 Task: In the  document Love.docx, select heading and apply ' Italics'  Using "replace feature", replace:  'joy to enjoyment'. Insert smartchip (Place) on bottom of the page New York Insert the mentioned footnote for 6th word with font style Arial and font size 8: The source material provides additional context
Action: Mouse moved to (262, 386)
Screenshot: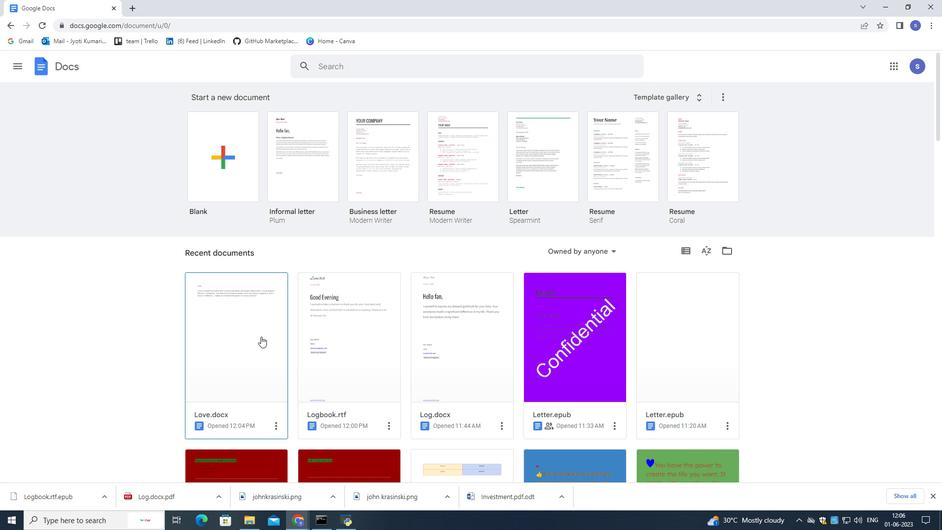 
Action: Mouse pressed left at (262, 386)
Screenshot: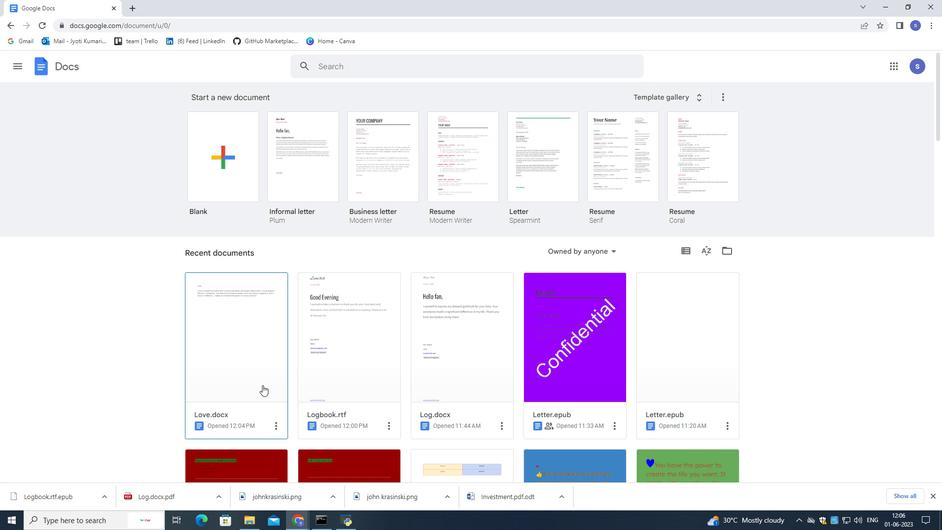 
Action: Mouse pressed left at (262, 386)
Screenshot: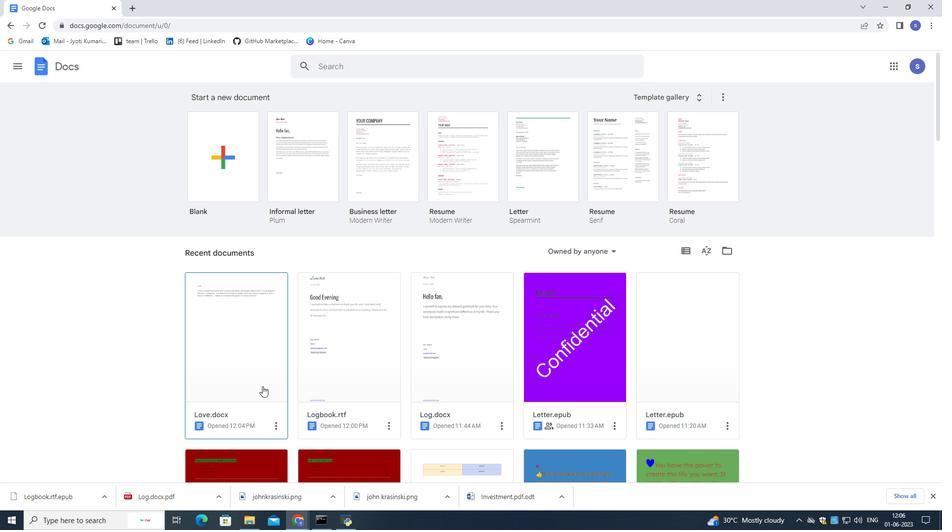 
Action: Mouse moved to (353, 187)
Screenshot: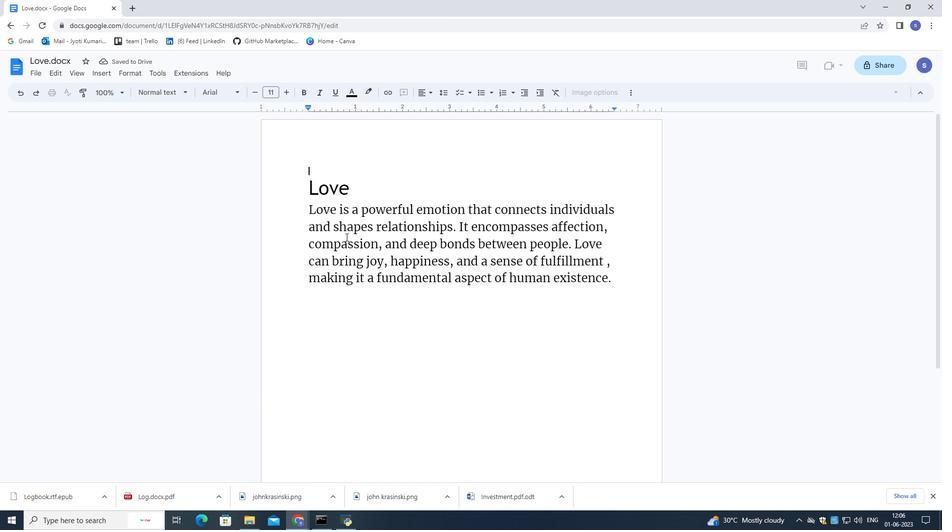 
Action: Mouse pressed left at (353, 187)
Screenshot: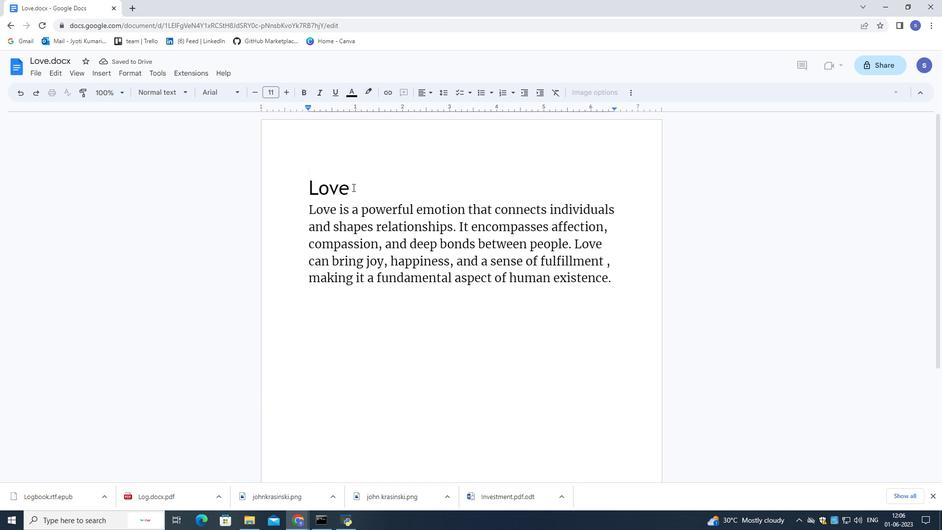 
Action: Mouse pressed left at (353, 187)
Screenshot: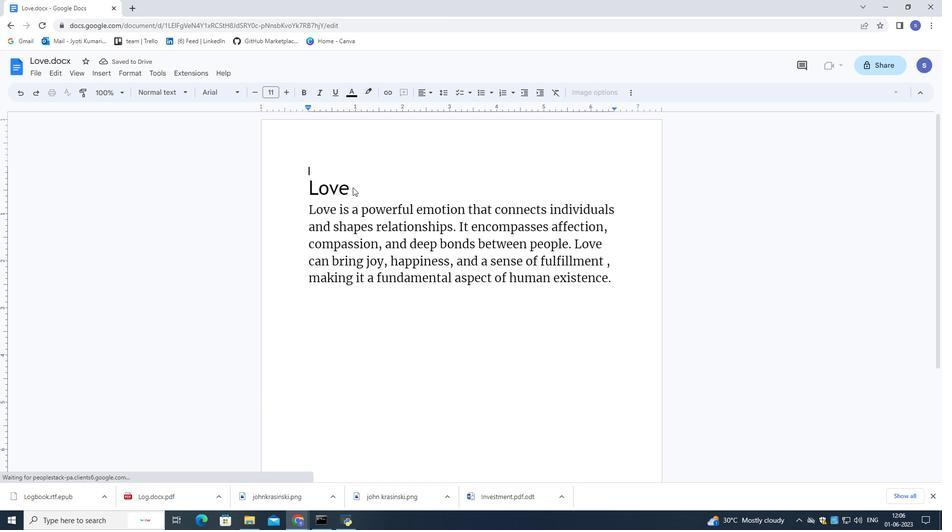 
Action: Mouse pressed left at (353, 187)
Screenshot: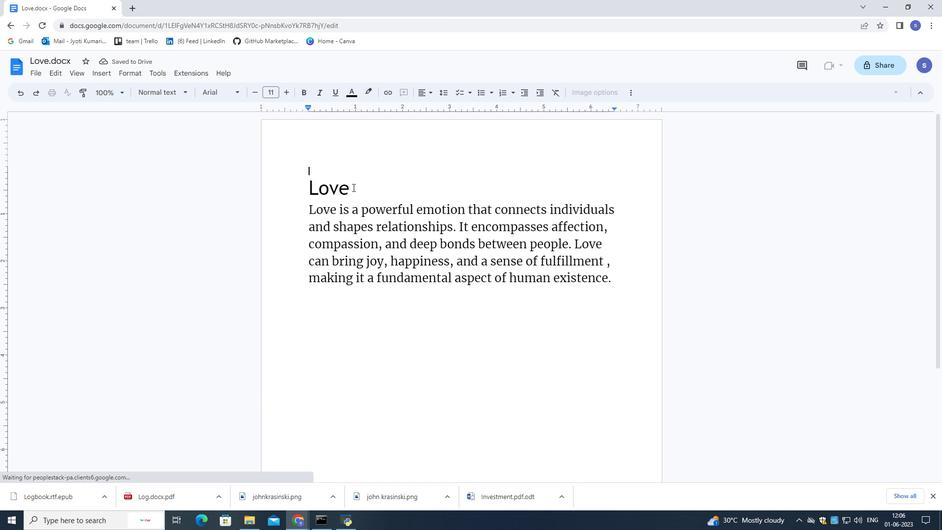 
Action: Mouse pressed left at (353, 187)
Screenshot: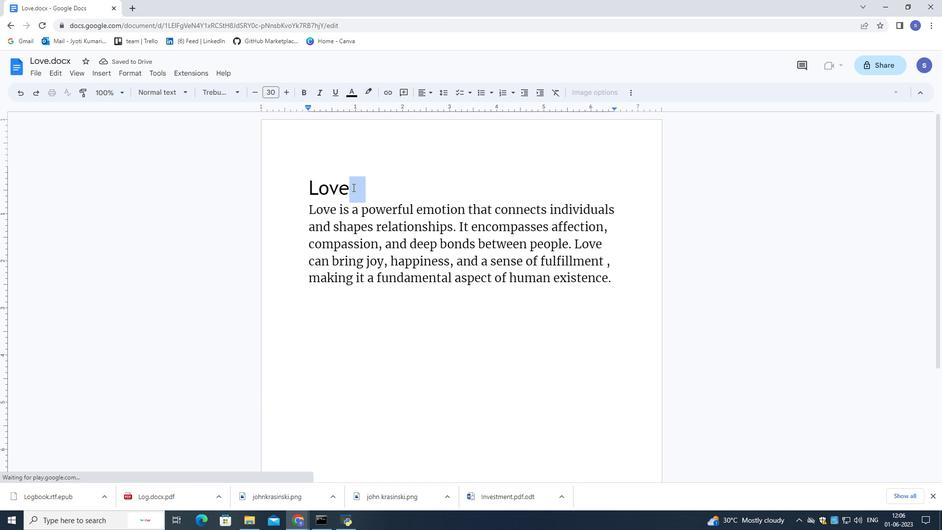 
Action: Mouse pressed left at (353, 187)
Screenshot: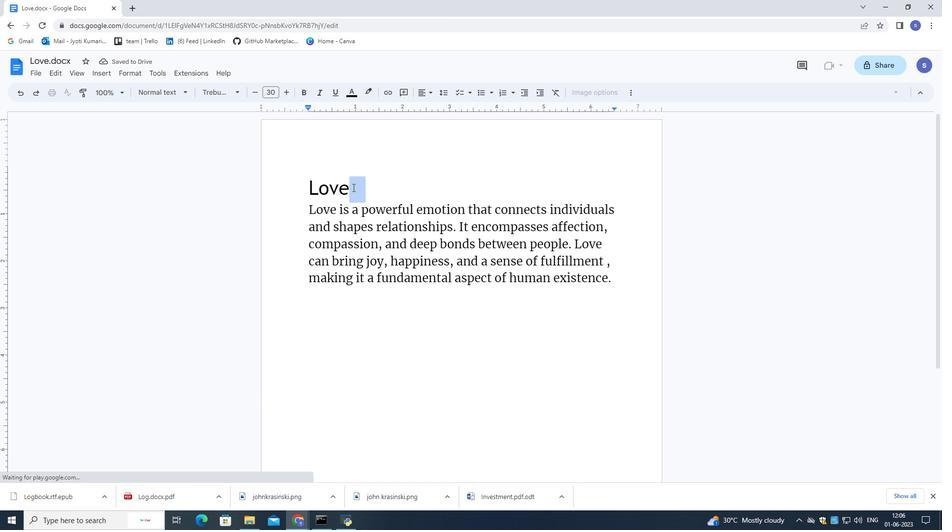 
Action: Mouse moved to (110, 69)
Screenshot: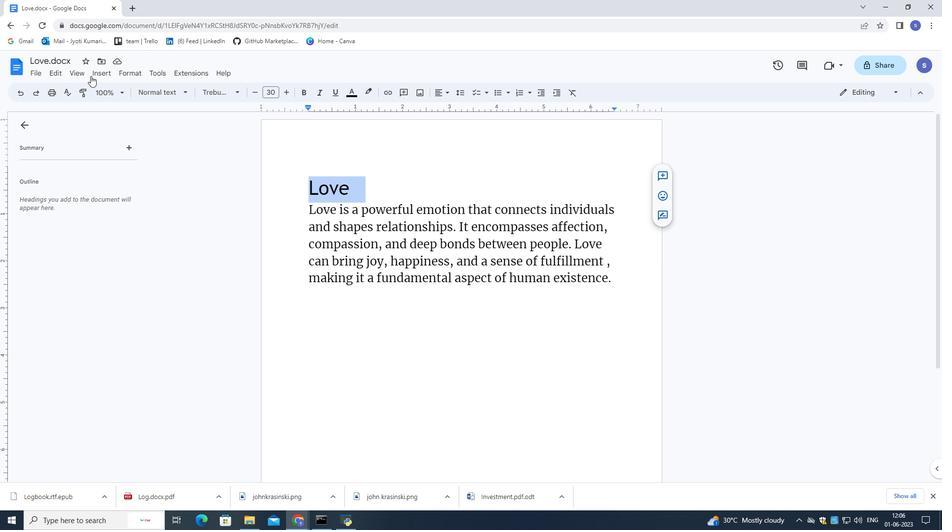 
Action: Mouse pressed left at (110, 69)
Screenshot: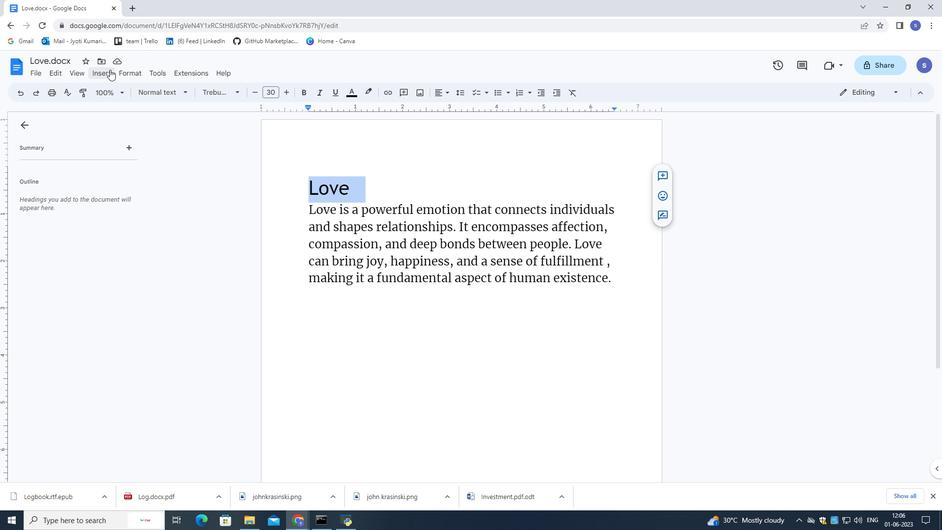 
Action: Mouse moved to (301, 103)
Screenshot: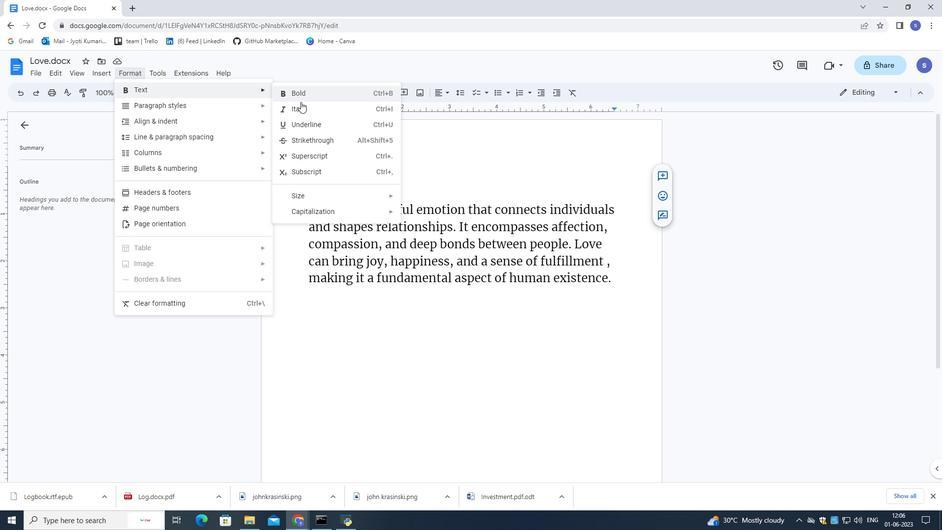 
Action: Mouse pressed left at (301, 103)
Screenshot: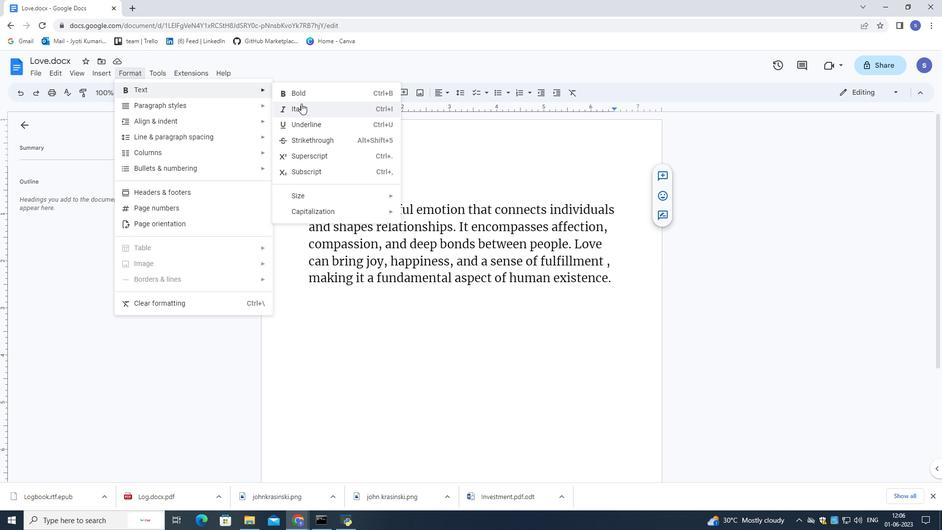 
Action: Mouse moved to (528, 149)
Screenshot: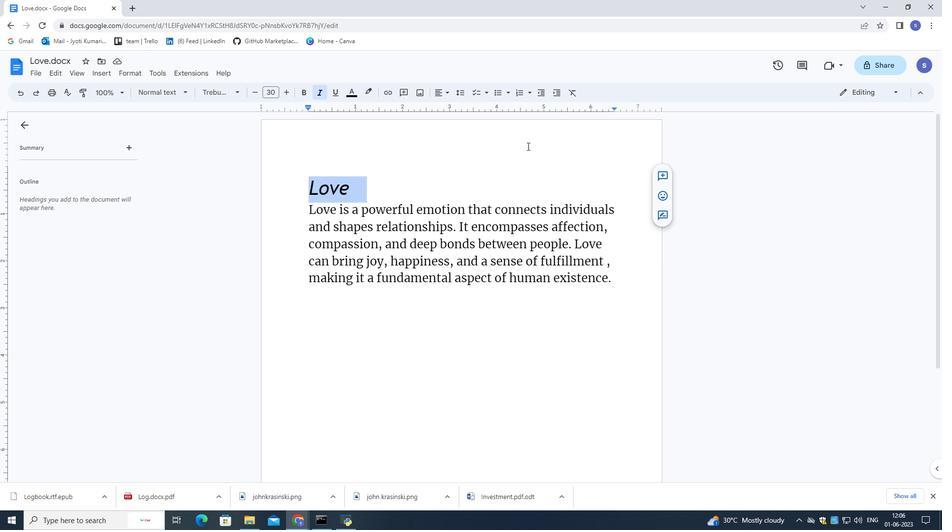 
Action: Mouse pressed left at (528, 149)
Screenshot: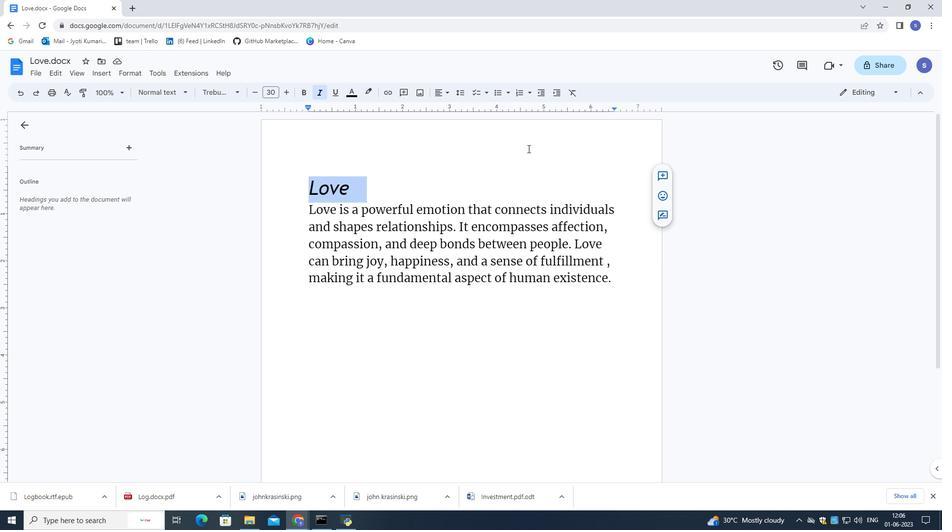 
Action: Mouse moved to (54, 78)
Screenshot: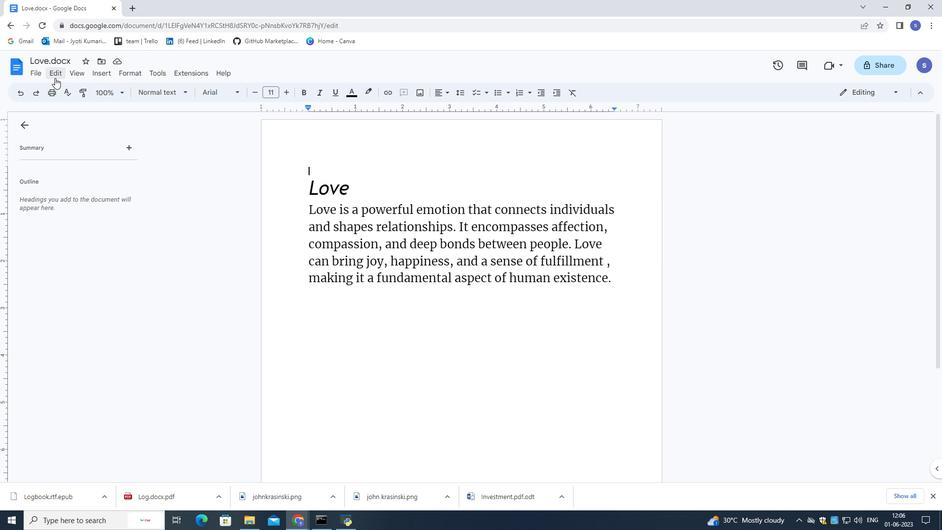 
Action: Mouse pressed left at (54, 78)
Screenshot: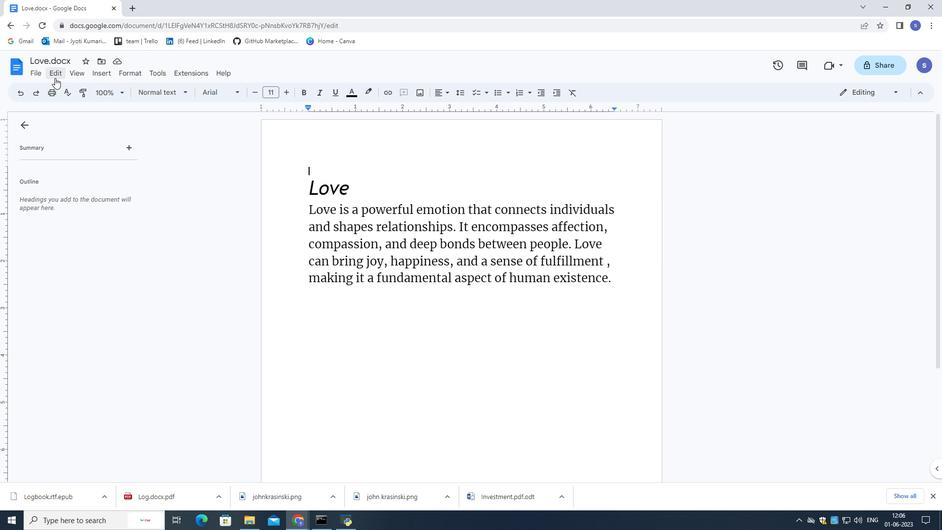
Action: Mouse moved to (114, 246)
Screenshot: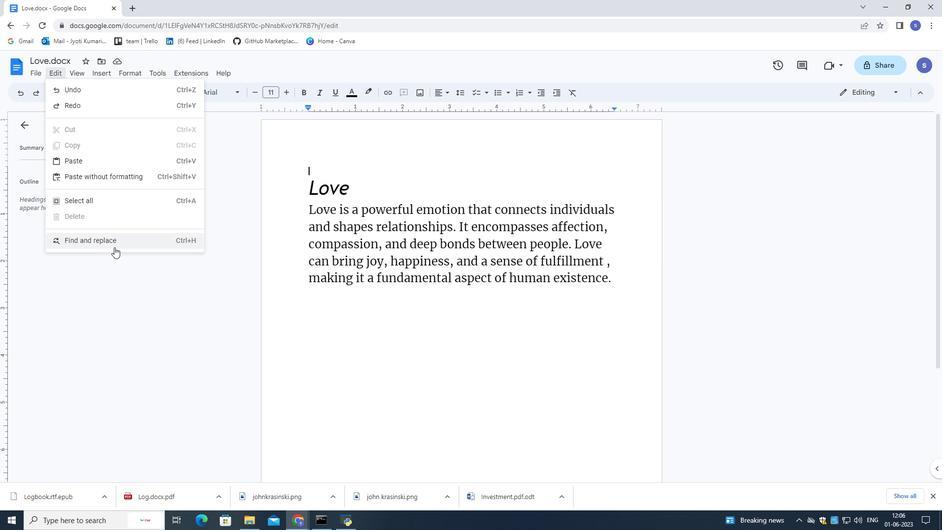 
Action: Mouse pressed left at (114, 246)
Screenshot: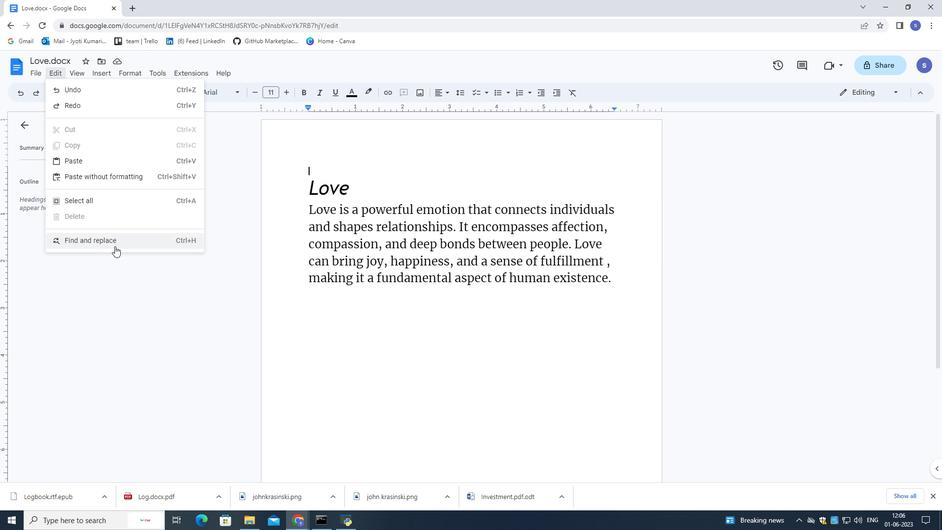 
Action: Mouse moved to (462, 221)
Screenshot: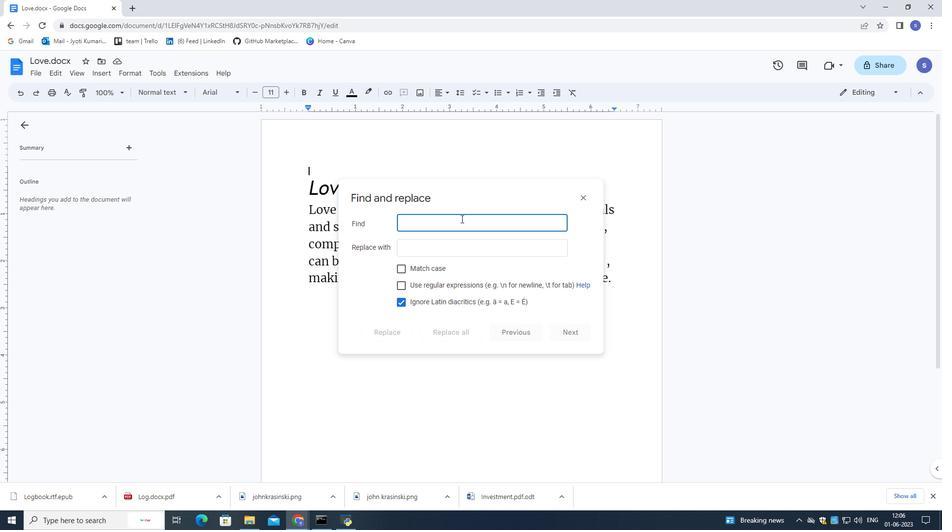 
Action: Mouse pressed left at (462, 221)
Screenshot: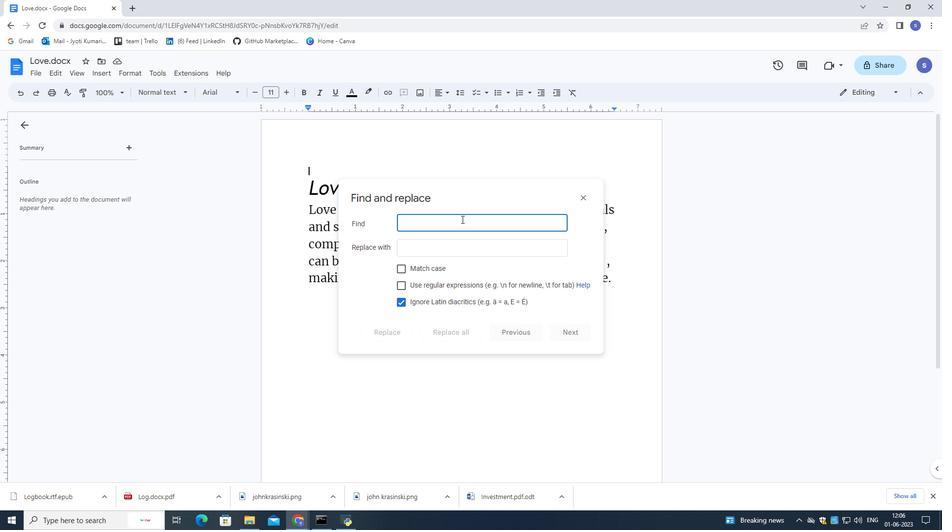 
Action: Key pressed joy
Screenshot: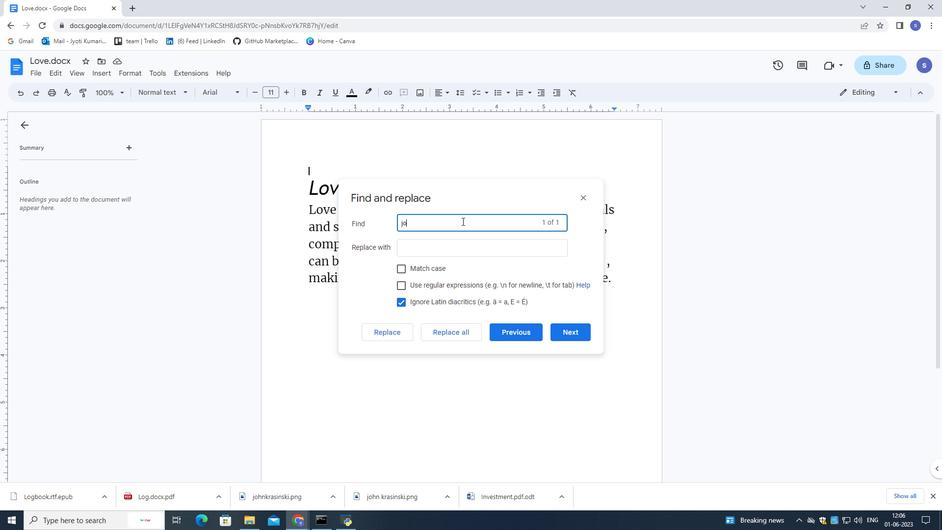 
Action: Mouse moved to (455, 253)
Screenshot: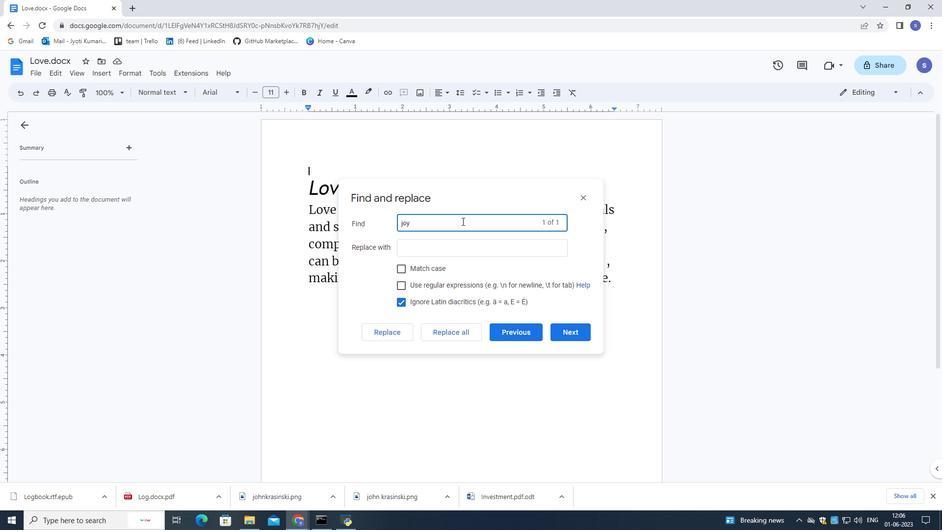 
Action: Mouse pressed left at (455, 253)
Screenshot: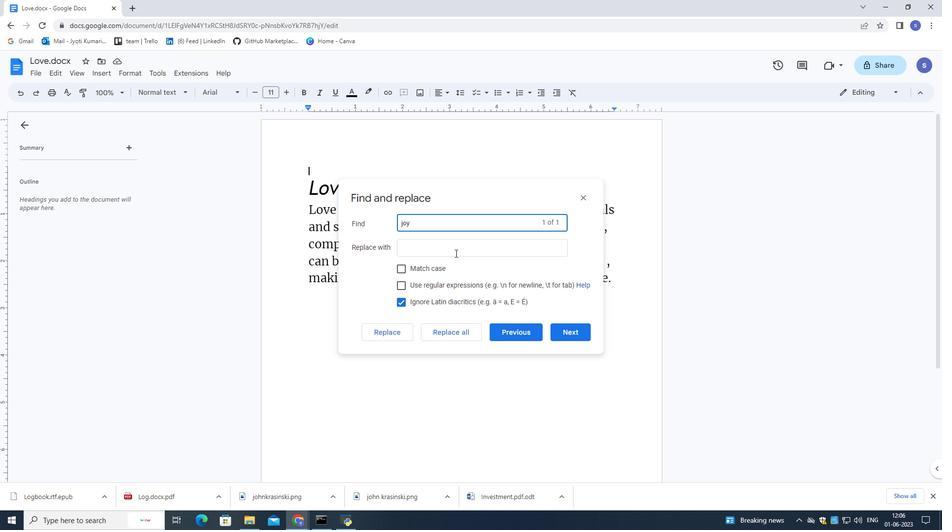 
Action: Key pressed enjoyment
Screenshot: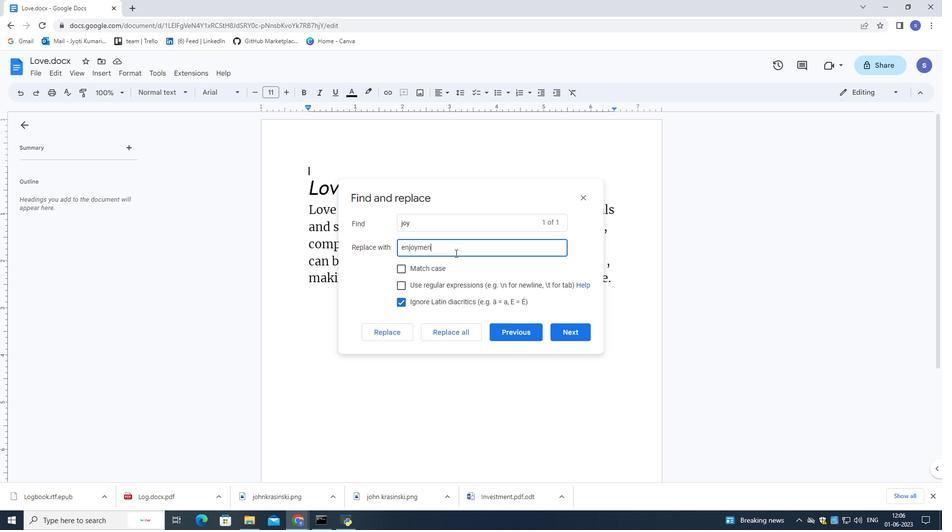 
Action: Mouse moved to (376, 331)
Screenshot: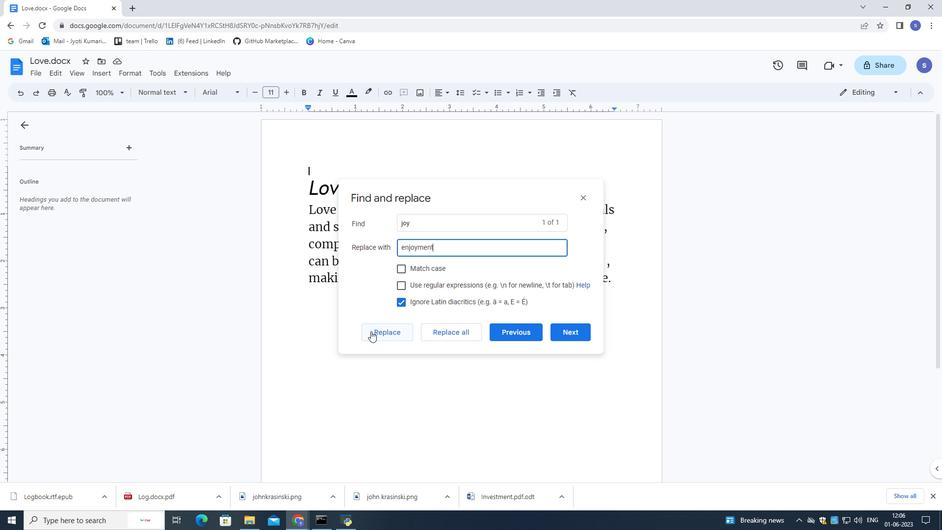 
Action: Mouse pressed left at (376, 331)
Screenshot: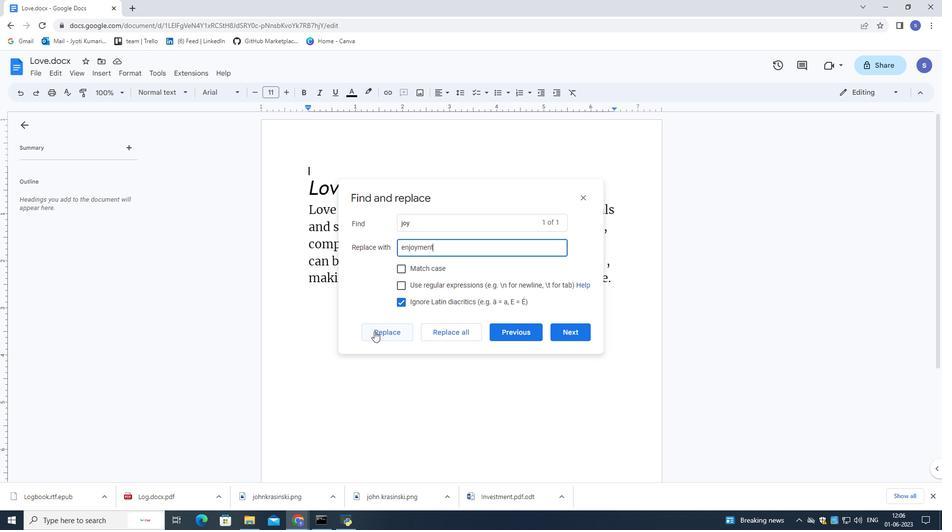 
Action: Mouse moved to (584, 196)
Screenshot: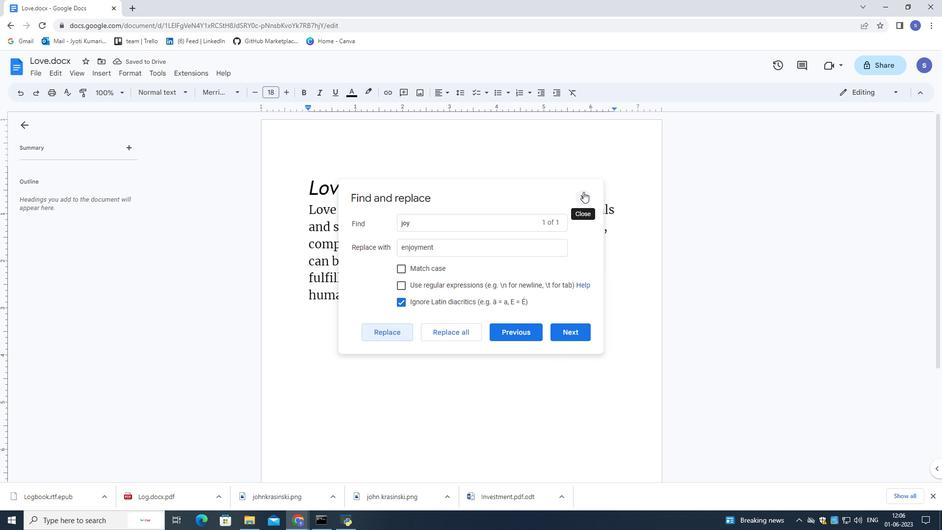 
Action: Mouse pressed left at (584, 196)
Screenshot: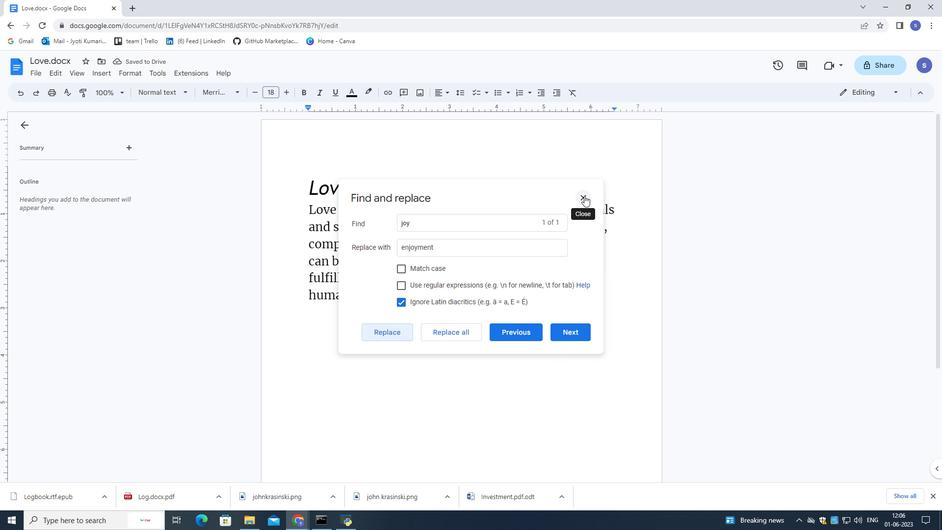 
Action: Mouse moved to (452, 313)
Screenshot: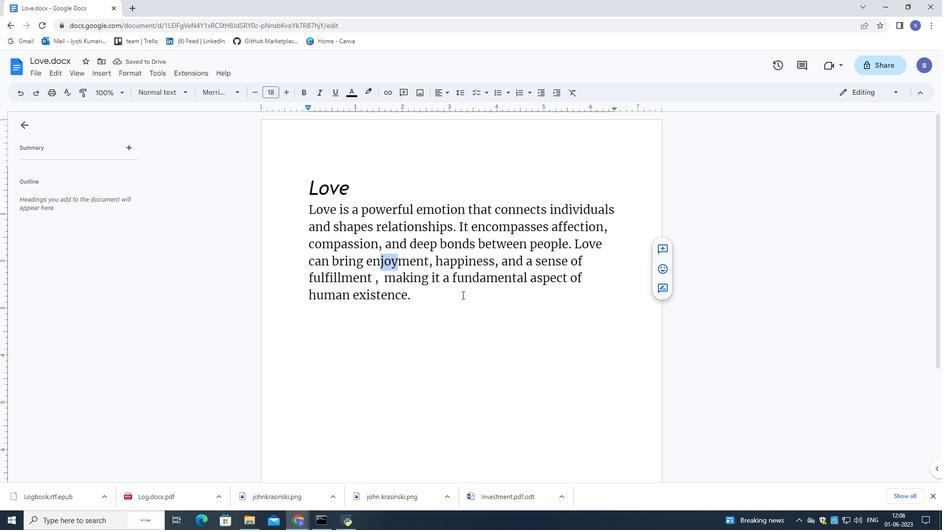 
Action: Mouse pressed left at (452, 313)
Screenshot: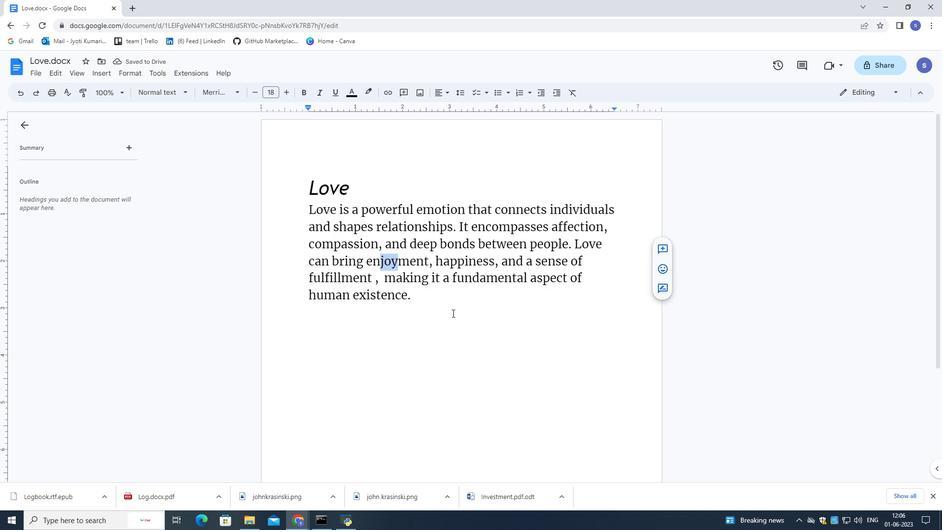 
Action: Mouse moved to (89, 73)
Screenshot: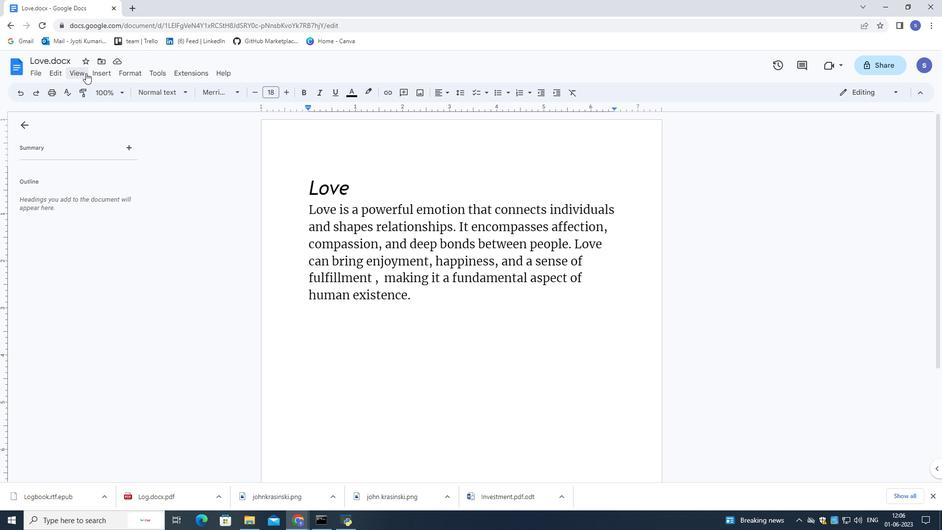 
Action: Mouse pressed left at (89, 73)
Screenshot: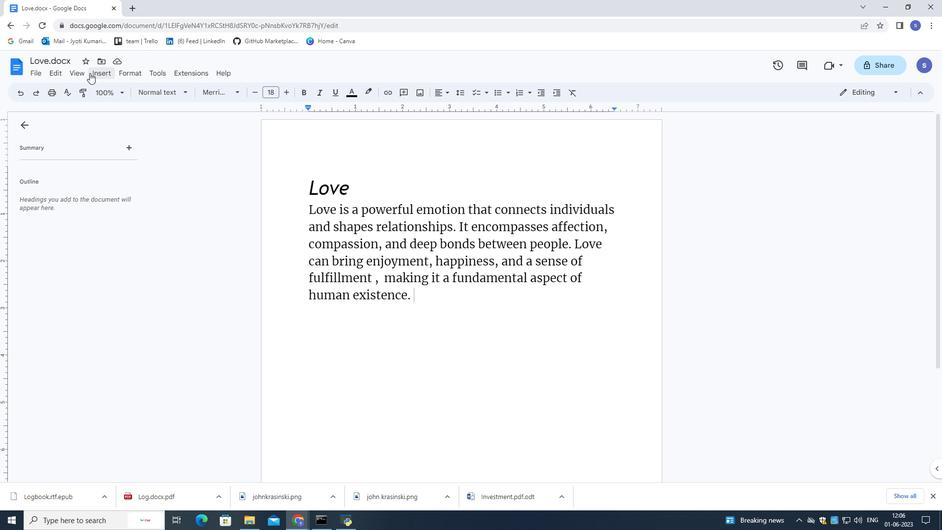 
Action: Mouse moved to (468, 300)
Screenshot: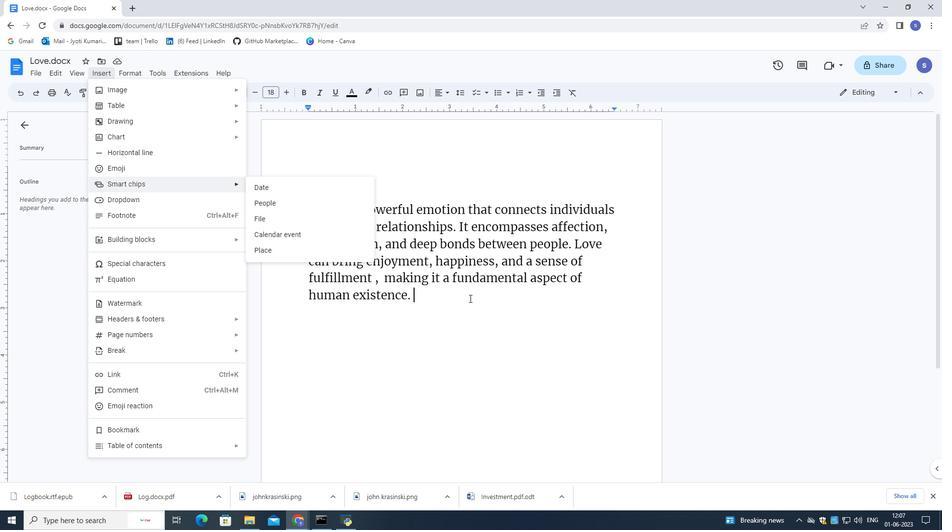 
Action: Mouse pressed left at (468, 300)
Screenshot: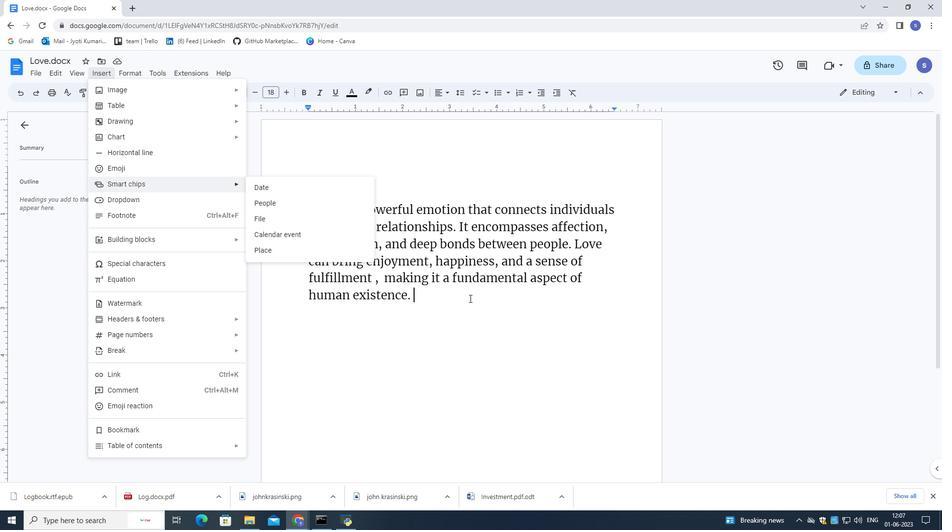 
Action: Mouse moved to (110, 68)
Screenshot: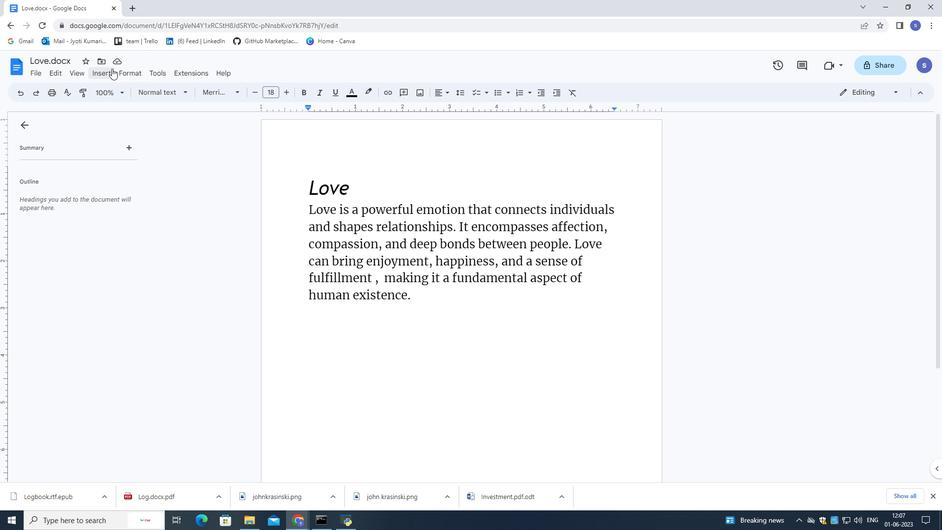 
Action: Mouse pressed left at (110, 68)
Screenshot: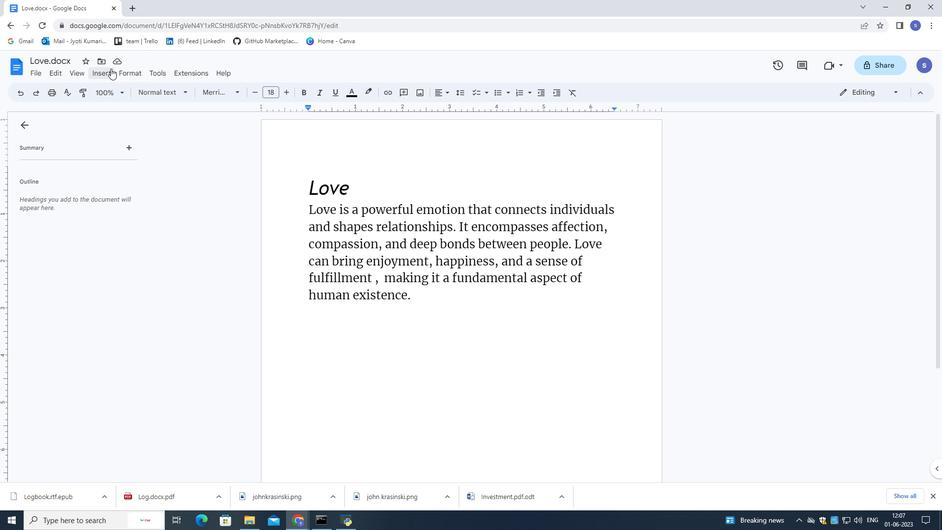 
Action: Mouse moved to (272, 253)
Screenshot: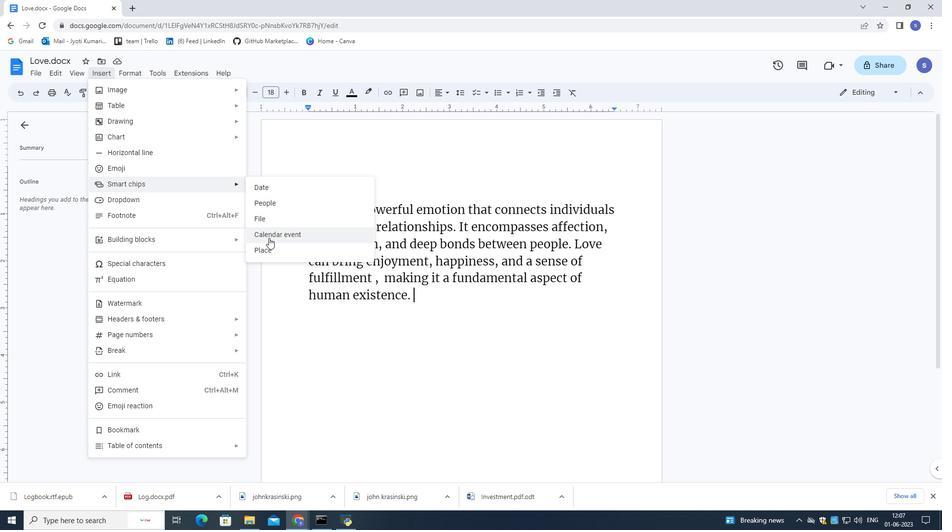 
Action: Mouse pressed left at (272, 253)
Screenshot: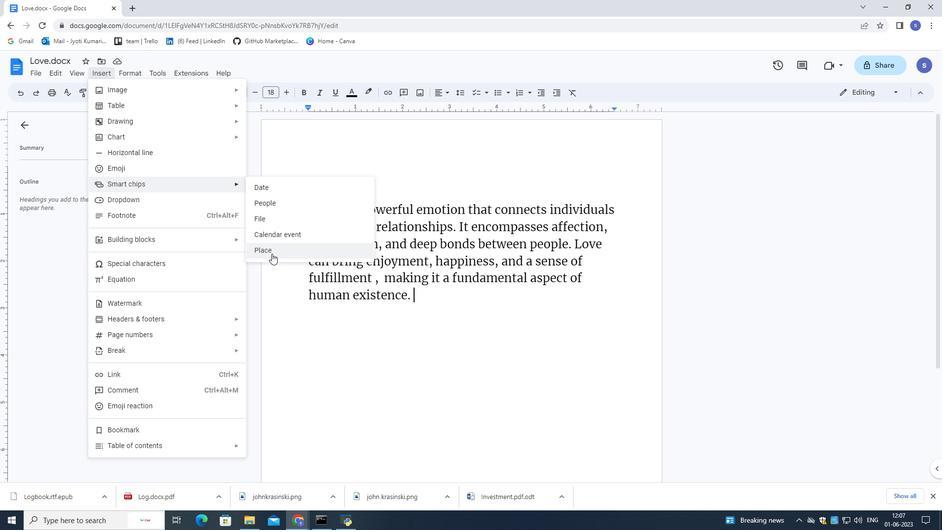 
Action: Mouse pressed left at (272, 253)
Screenshot: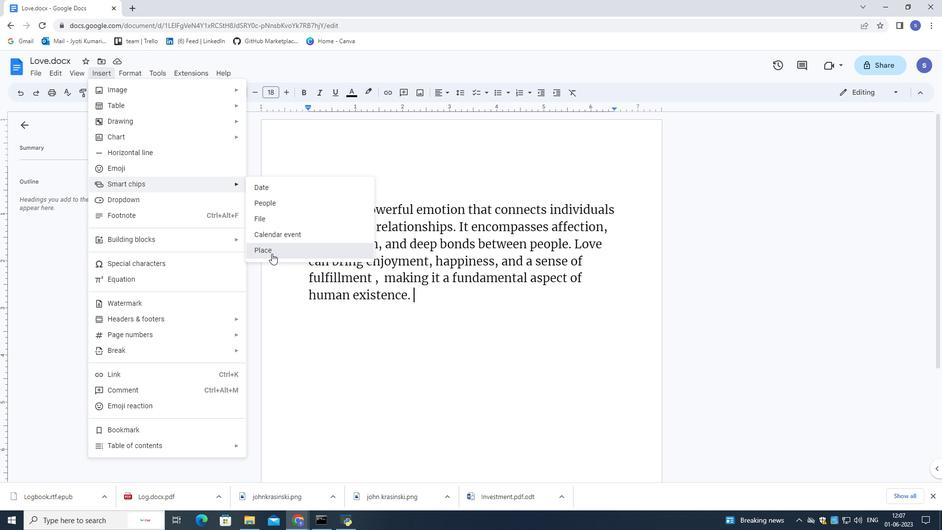 
Action: Mouse moved to (340, 371)
Screenshot: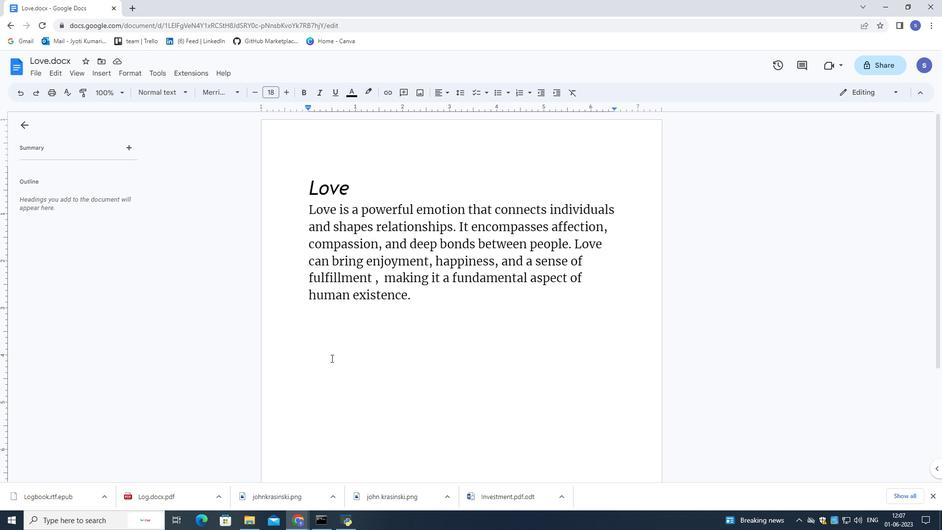 
Action: Mouse pressed left at (340, 371)
Screenshot: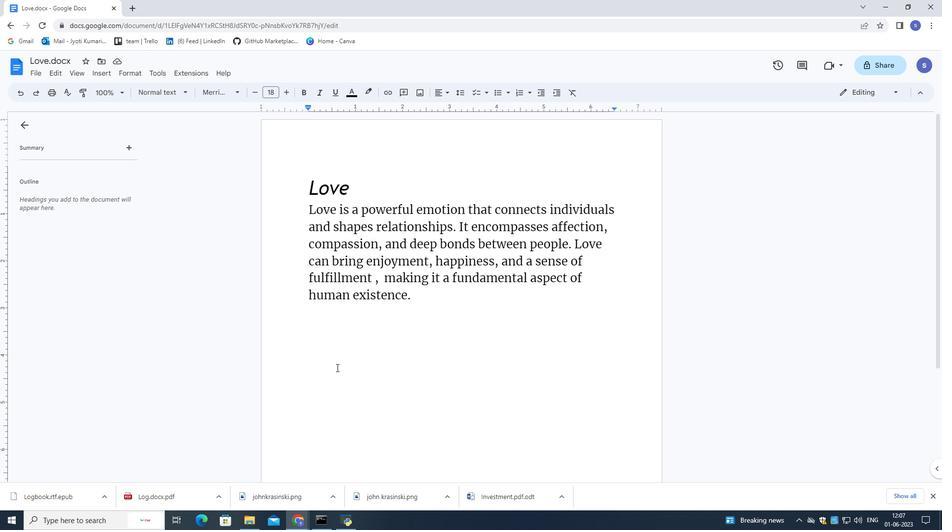 
Action: Mouse moved to (343, 351)
Screenshot: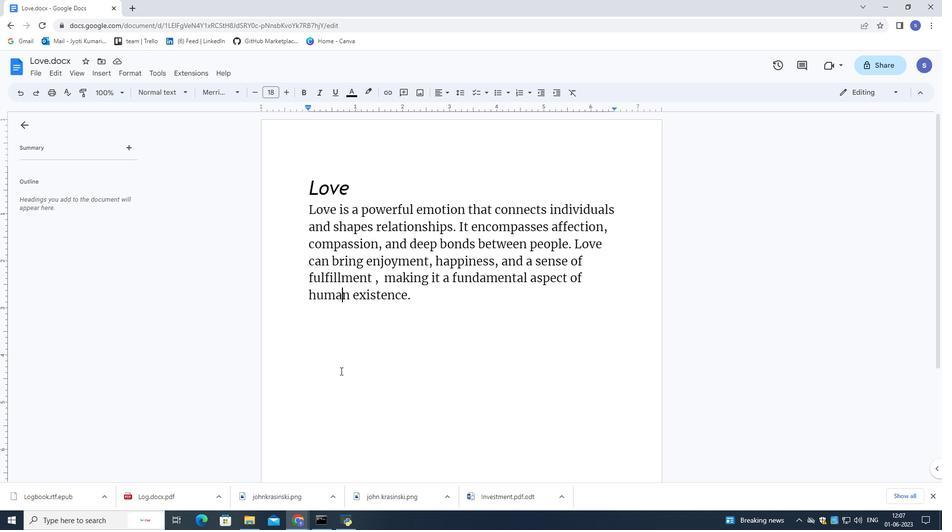 
Action: Mouse scrolled (343, 351) with delta (0, 0)
Screenshot: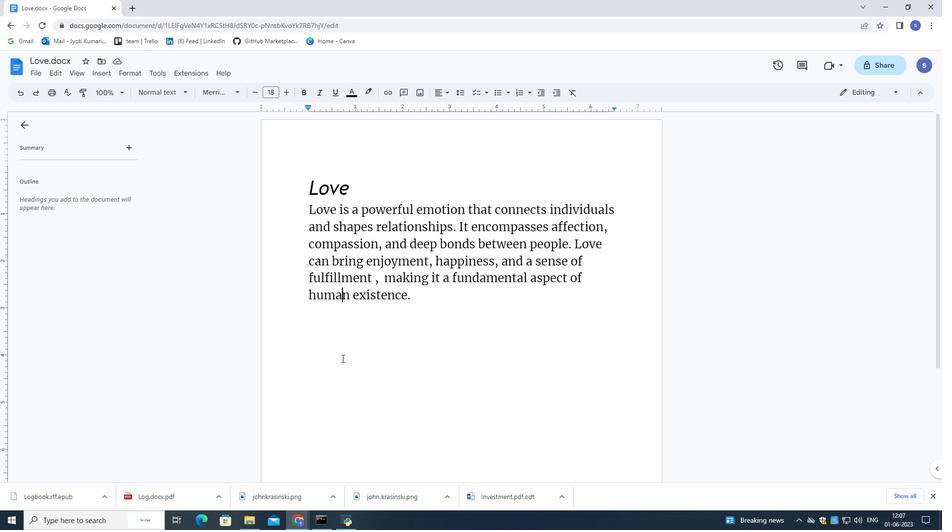 
Action: Mouse scrolled (343, 351) with delta (0, 0)
Screenshot: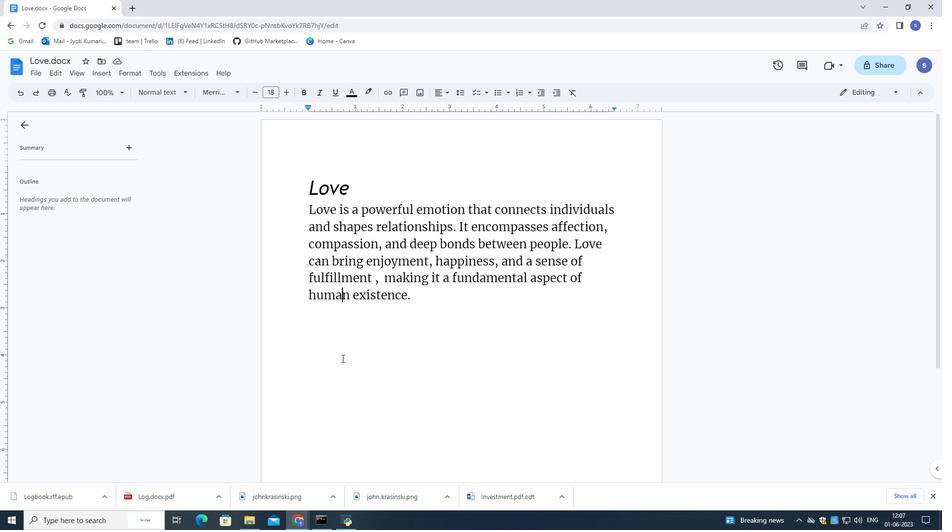 
Action: Mouse scrolled (343, 351) with delta (0, 0)
Screenshot: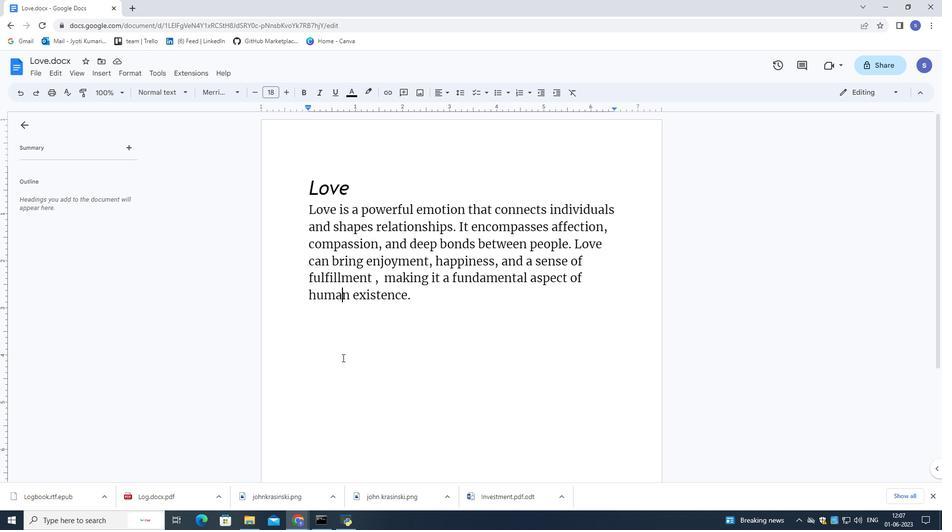 
Action: Mouse scrolled (343, 351) with delta (0, 0)
Screenshot: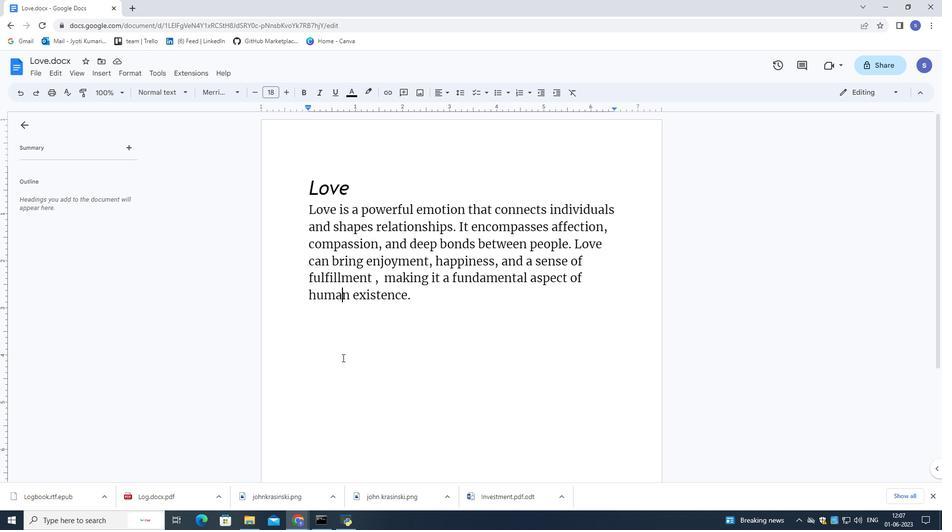
Action: Mouse scrolled (343, 351) with delta (0, 0)
Screenshot: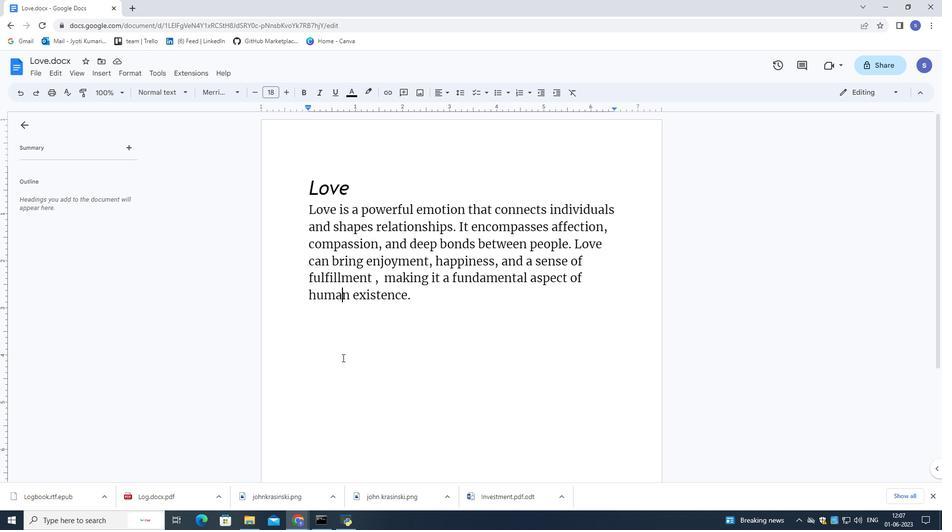 
Action: Mouse scrolled (343, 351) with delta (0, 0)
Screenshot: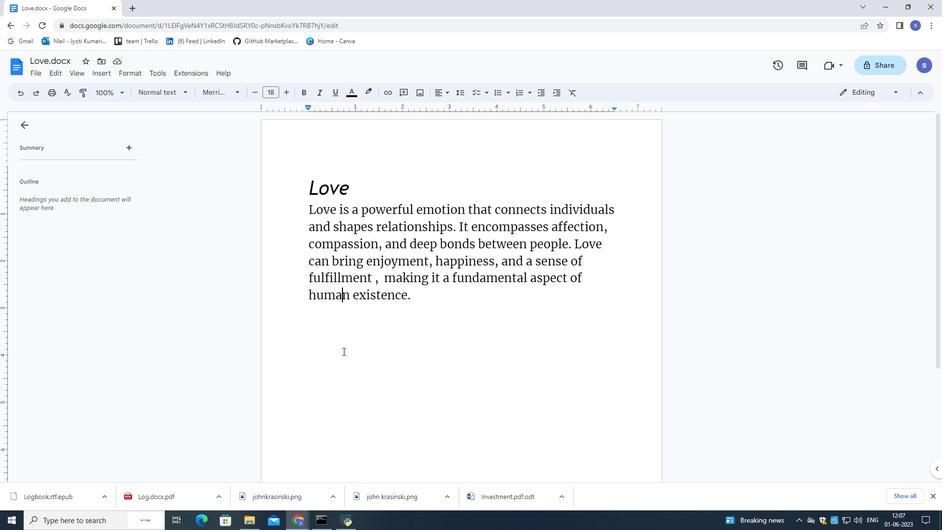 
Action: Mouse moved to (346, 425)
Screenshot: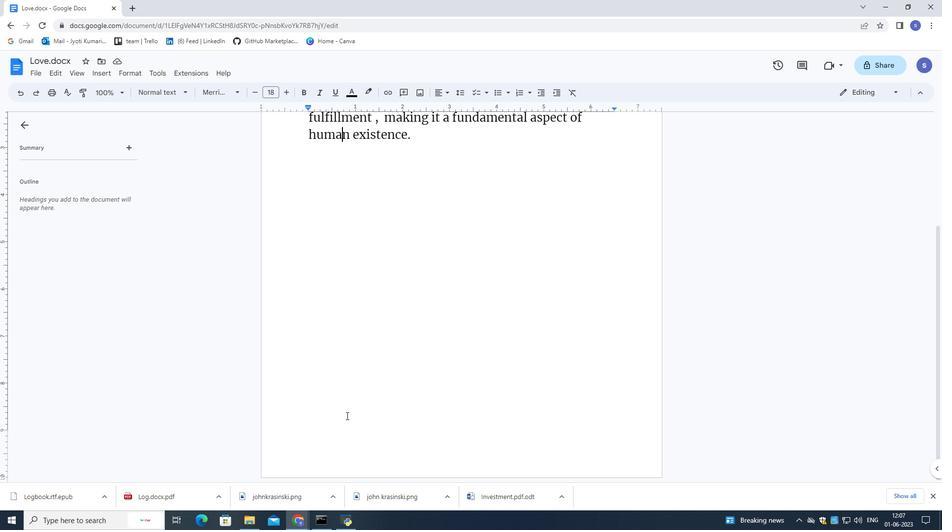 
Action: Mouse pressed left at (346, 425)
Screenshot: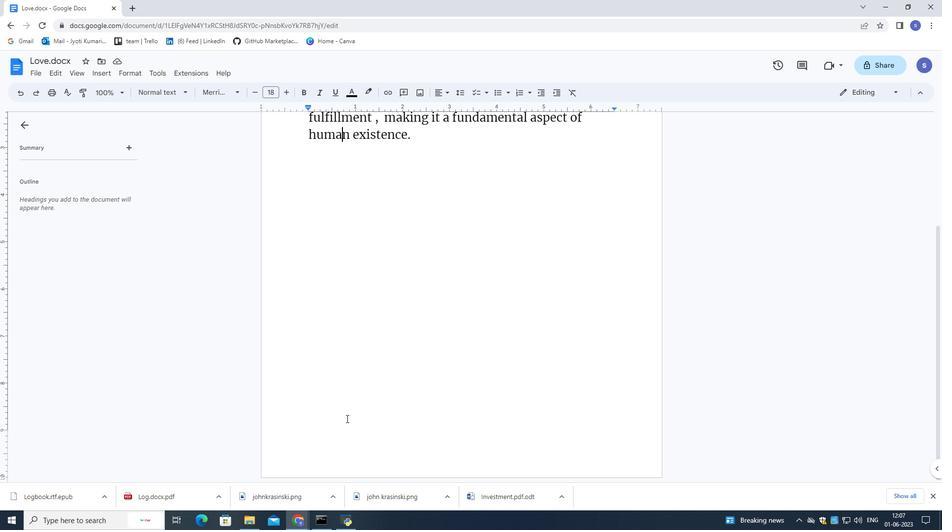
Action: Mouse pressed left at (346, 425)
Screenshot: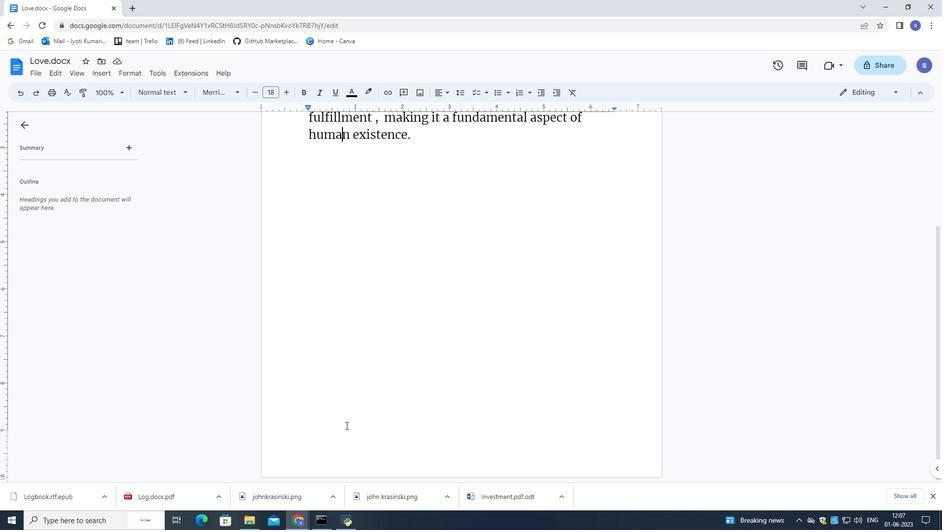 
Action: Mouse moved to (455, 139)
Screenshot: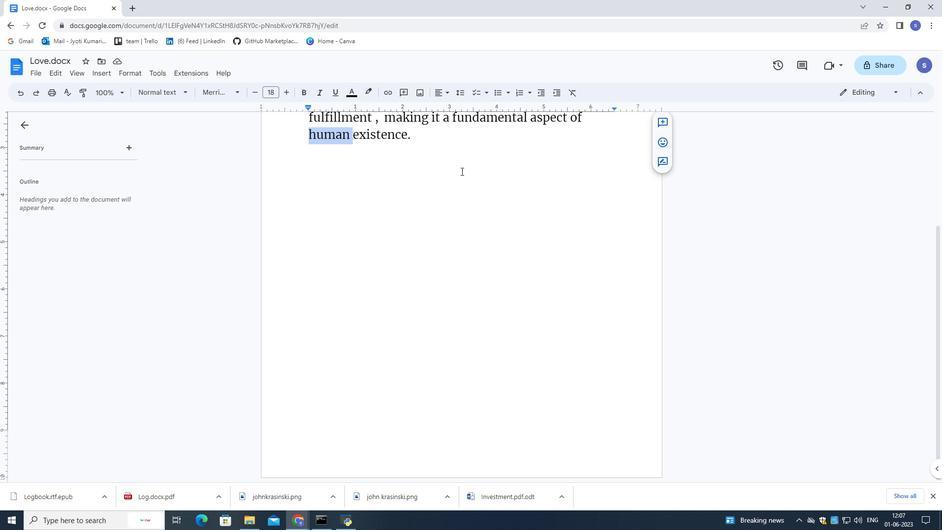 
Action: Mouse pressed left at (455, 139)
Screenshot: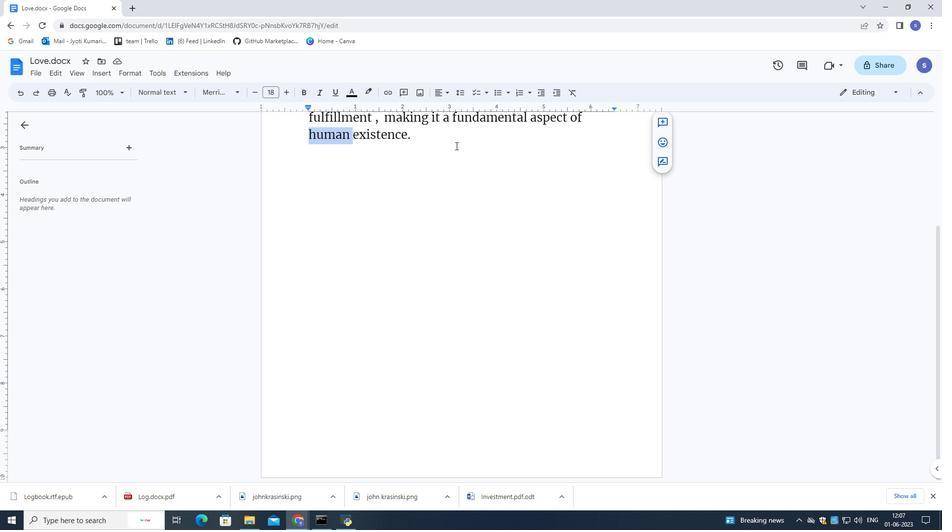 
Action: Key pressed <Key.enter><Key.enter><Key.enter><Key.enter><Key.enter><Key.enter><Key.enter><Key.enter><Key.enter><Key.enter><Key.enter><Key.enter><Key.enter><Key.enter><Key.enter><Key.enter><Key.enter><Key.up>
Screenshot: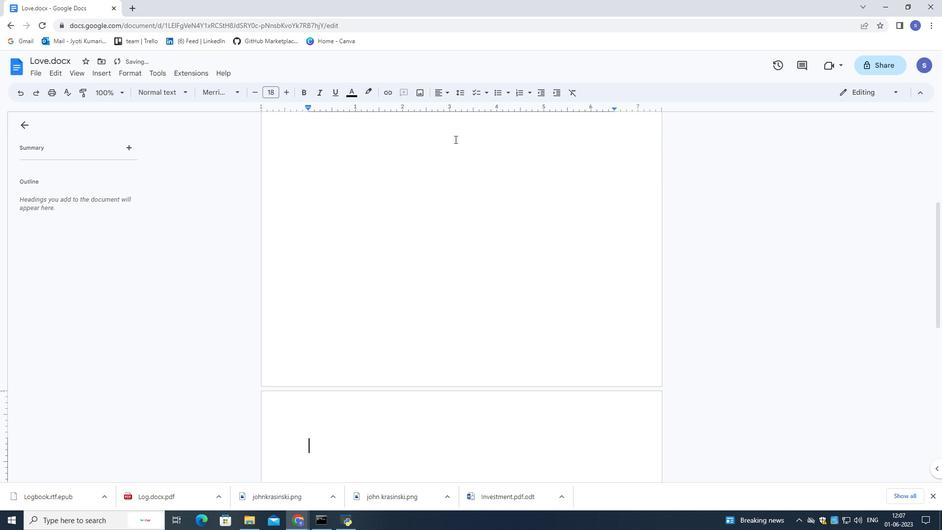 
Action: Mouse moved to (109, 74)
Screenshot: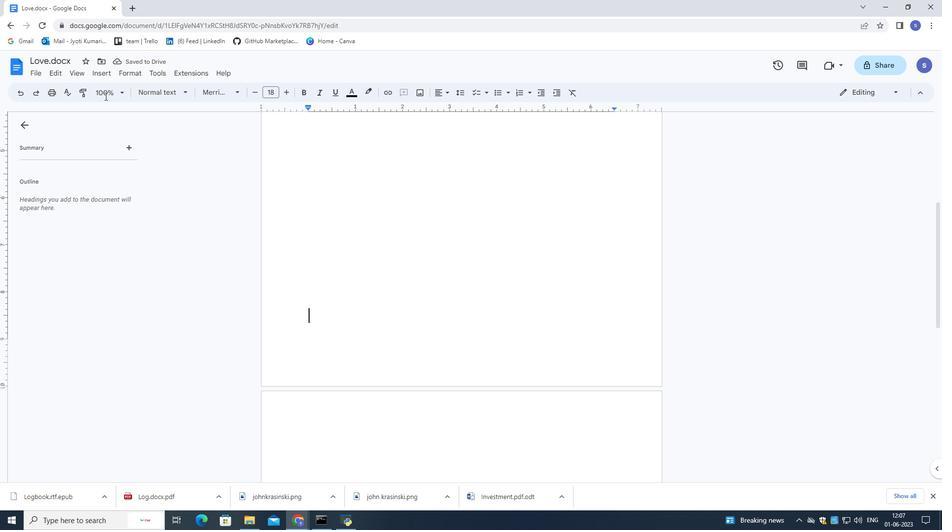 
Action: Mouse pressed left at (109, 74)
Screenshot: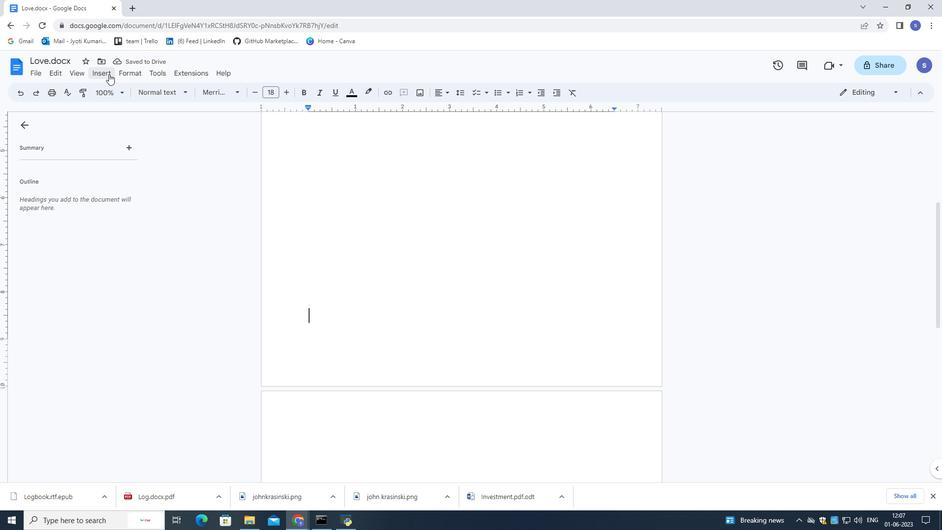 
Action: Mouse moved to (280, 248)
Screenshot: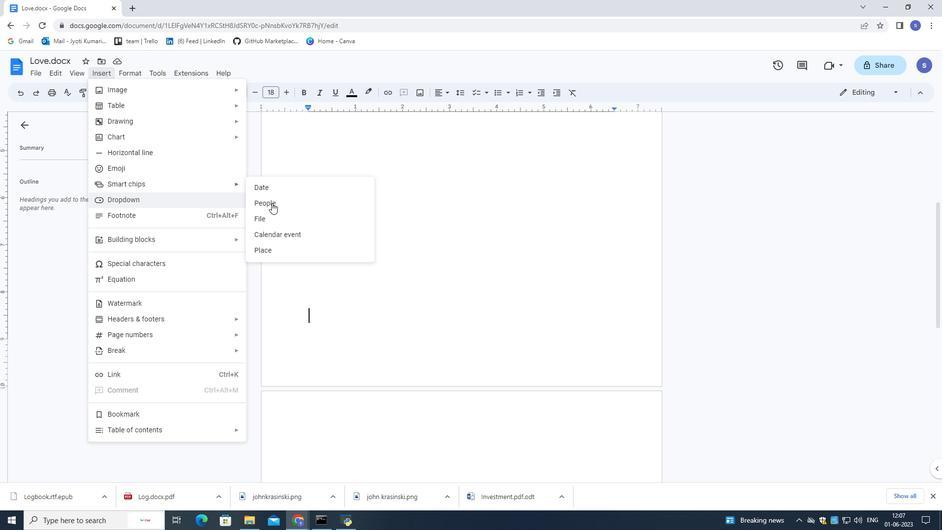 
Action: Mouse pressed left at (280, 248)
Screenshot: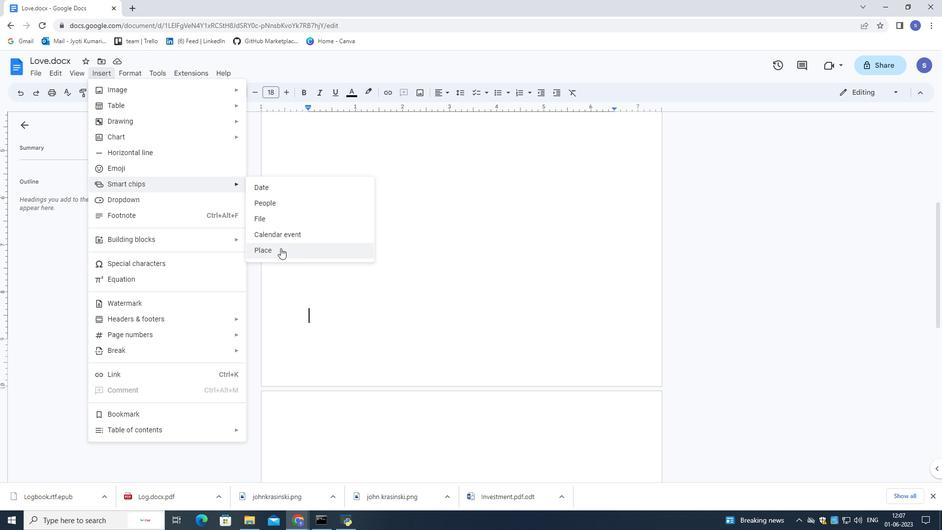 
Action: Key pressed <Key.shift>New<Key.space><Key.shift>York
Screenshot: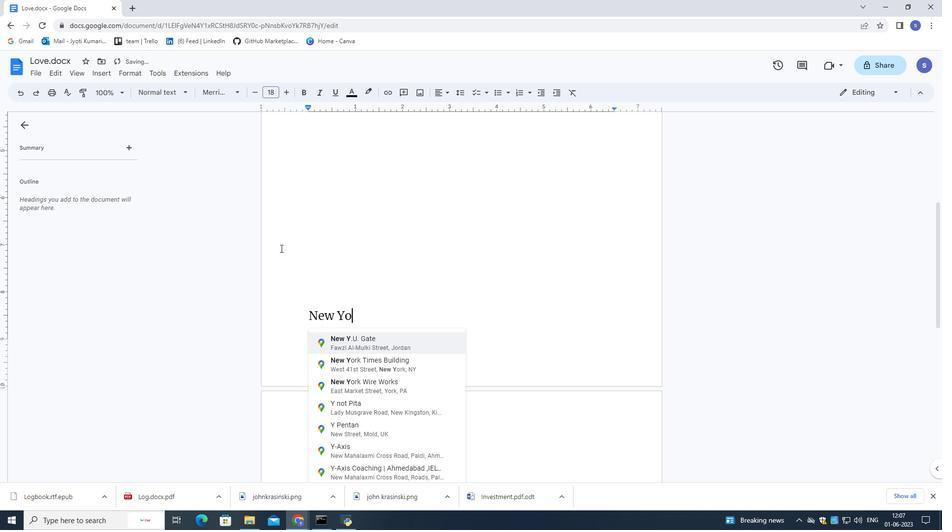 
Action: Mouse moved to (332, 345)
Screenshot: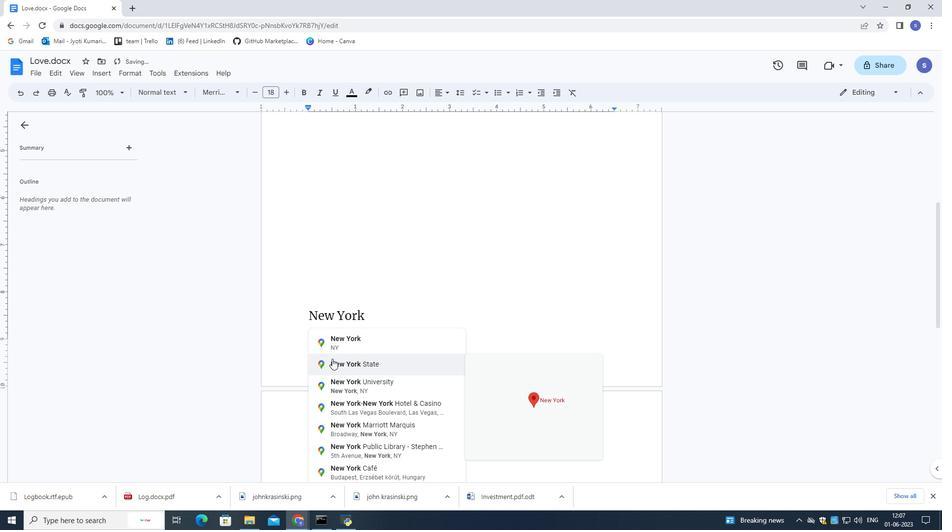 
Action: Key pressed <Key.enter>
Screenshot: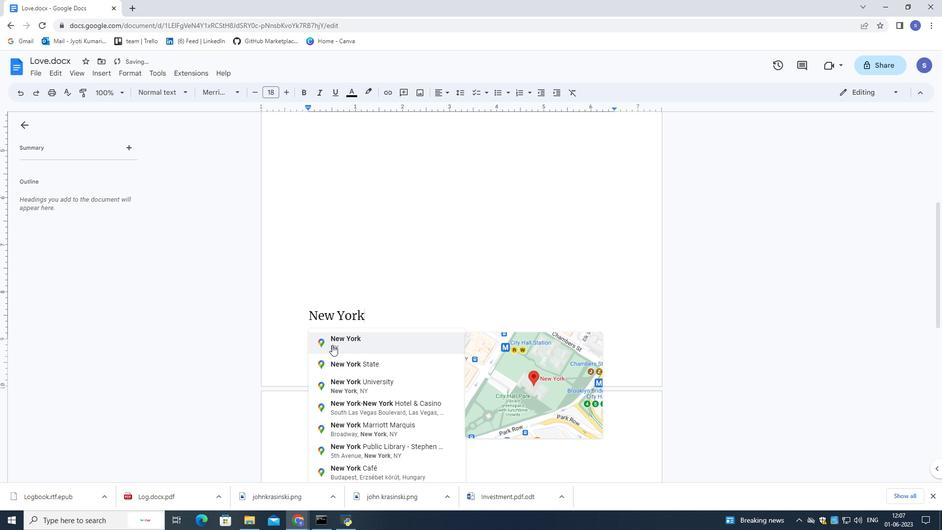 
Action: Mouse moved to (100, 71)
Screenshot: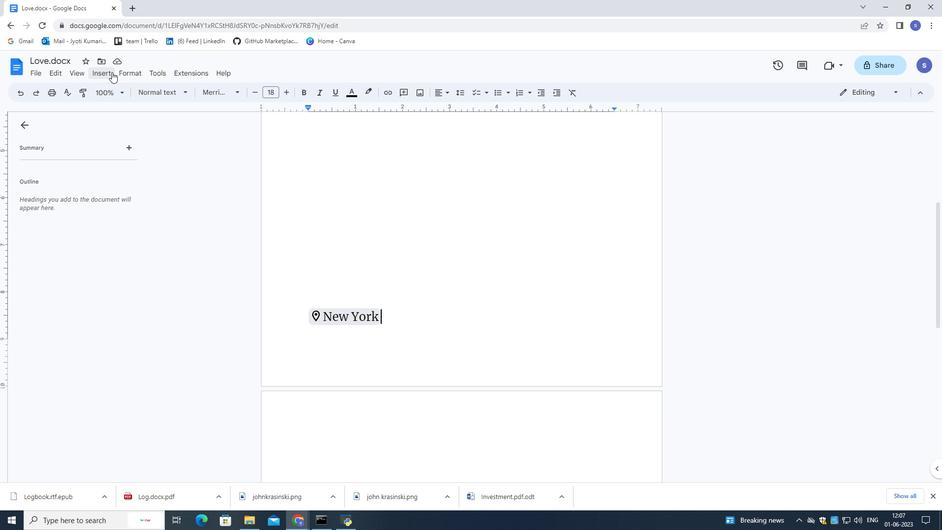 
Action: Mouse pressed left at (100, 71)
Screenshot: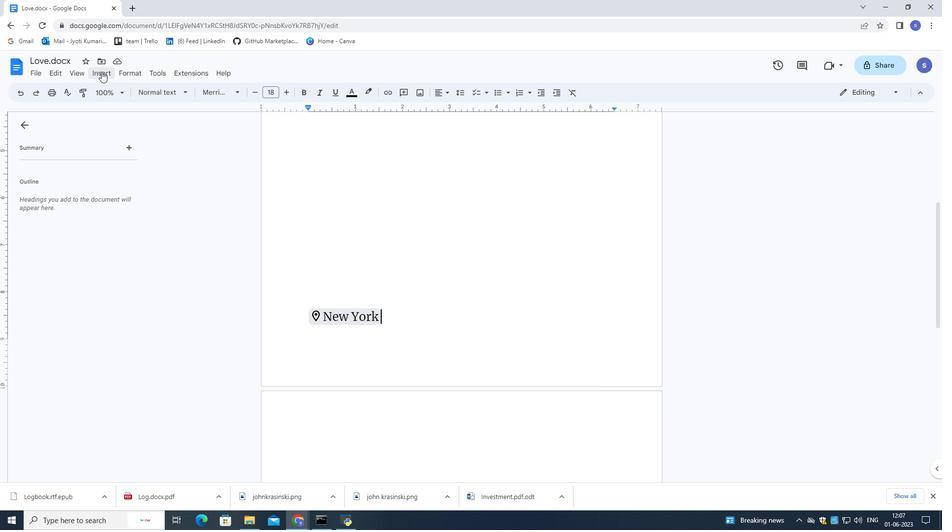 
Action: Mouse moved to (139, 215)
Screenshot: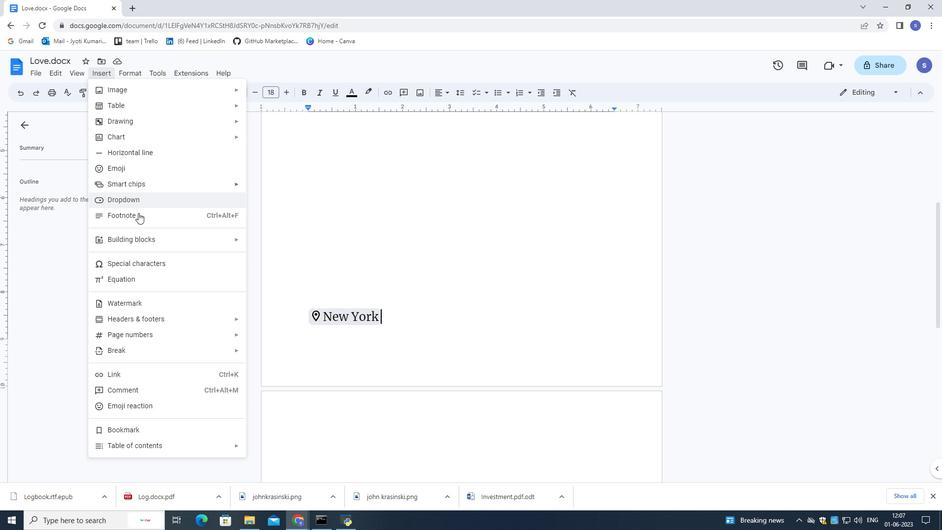 
Action: Mouse pressed left at (139, 215)
Screenshot: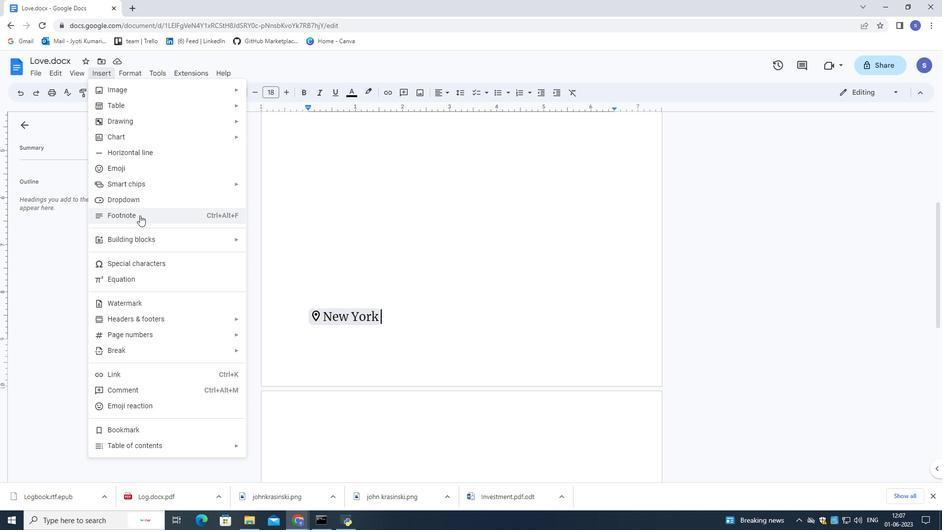 
Action: Mouse moved to (412, 299)
Screenshot: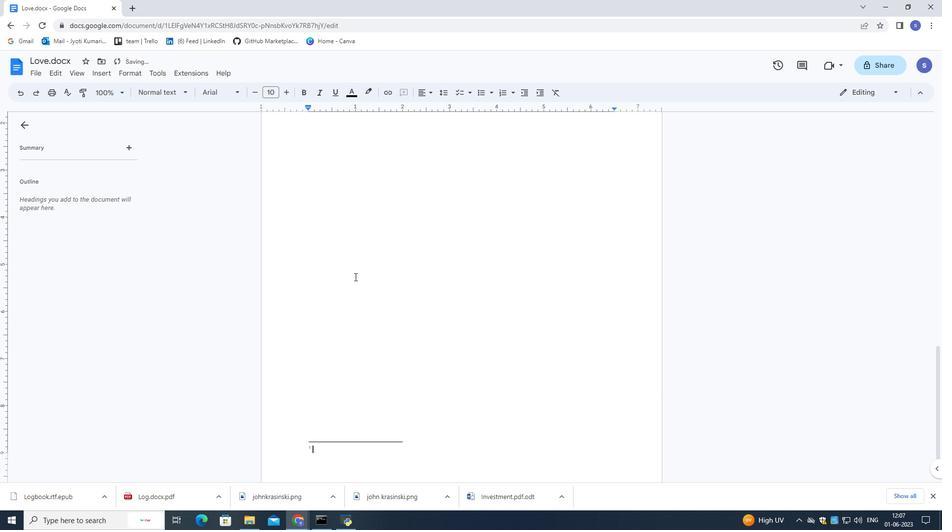 
Action: Mouse scrolled (412, 299) with delta (0, 0)
Screenshot: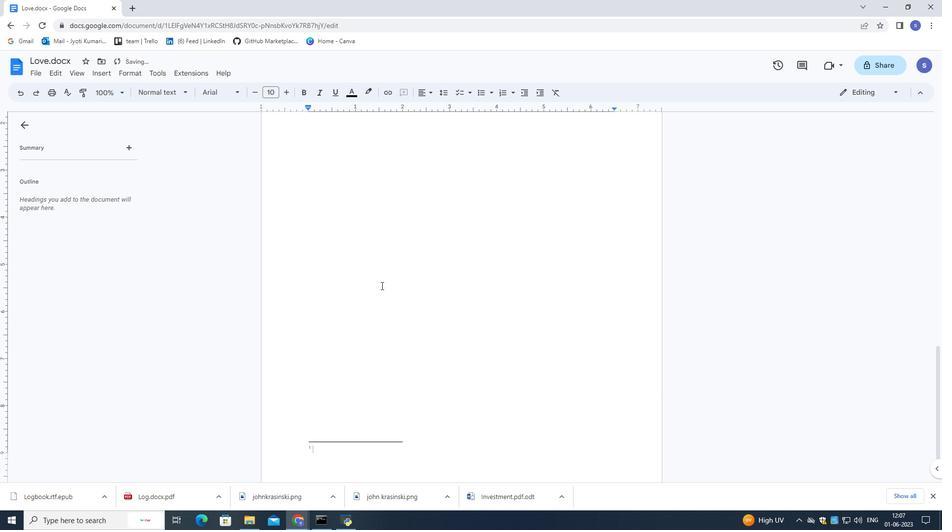 
Action: Mouse scrolled (412, 299) with delta (0, 0)
Screenshot: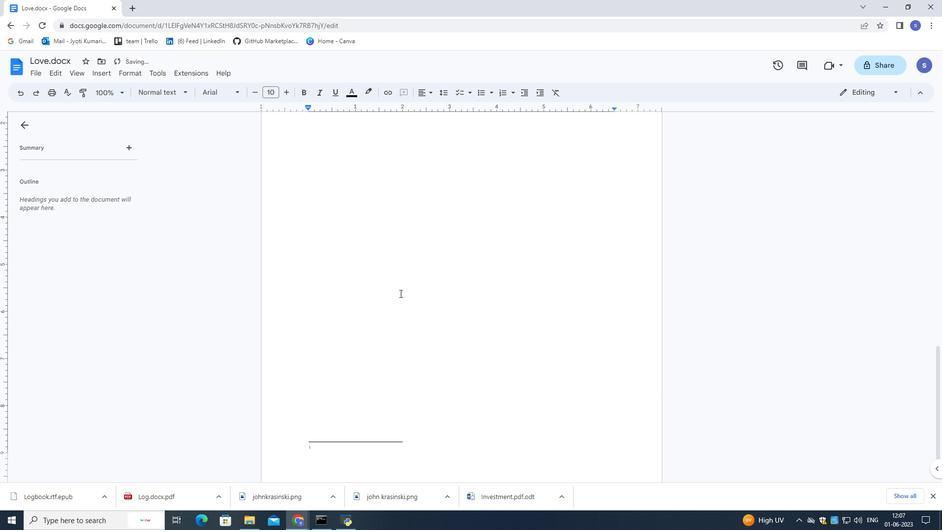 
Action: Mouse scrolled (412, 299) with delta (0, 0)
Screenshot: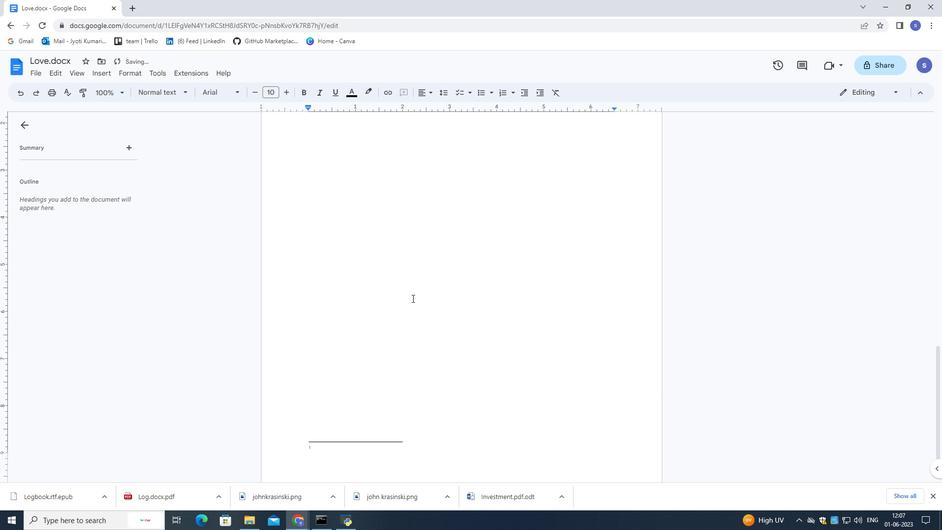 
Action: Mouse scrolled (412, 299) with delta (0, 0)
Screenshot: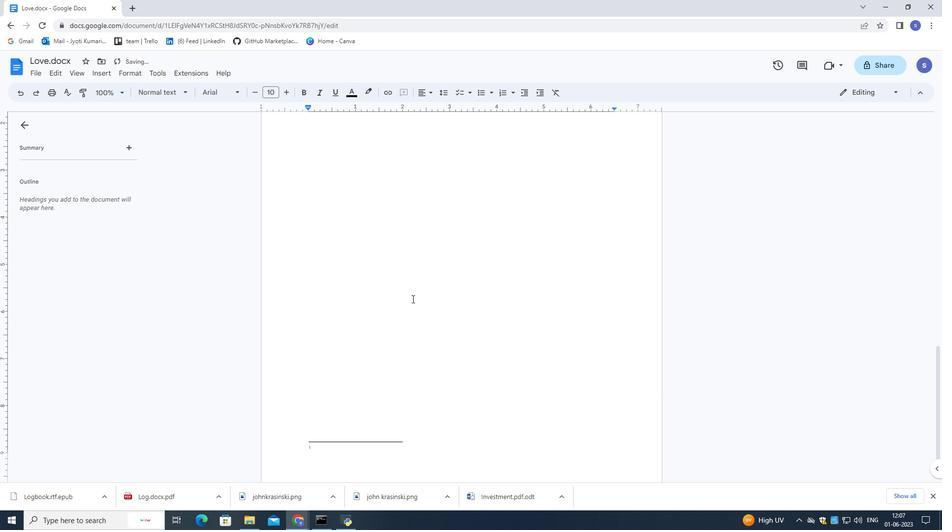 
Action: Mouse moved to (401, 231)
Screenshot: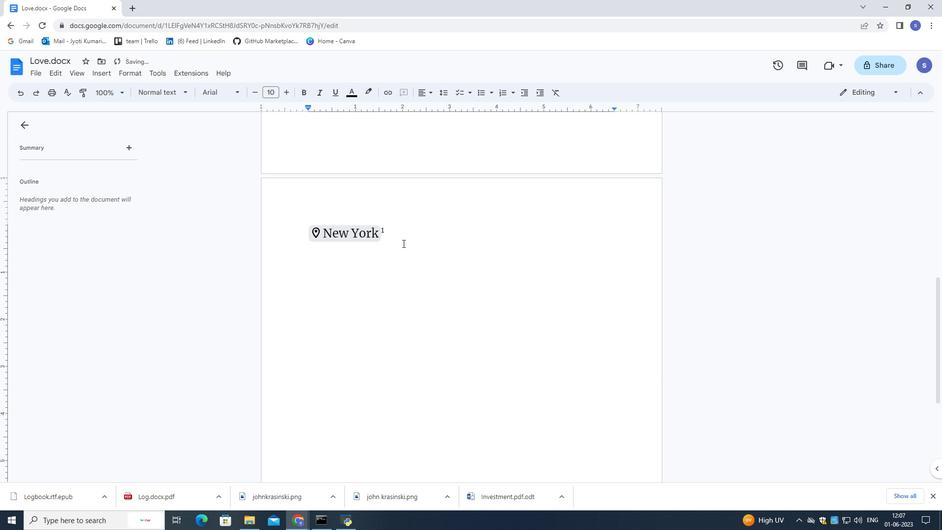 
Action: Mouse scrolled (401, 232) with delta (0, 0)
Screenshot: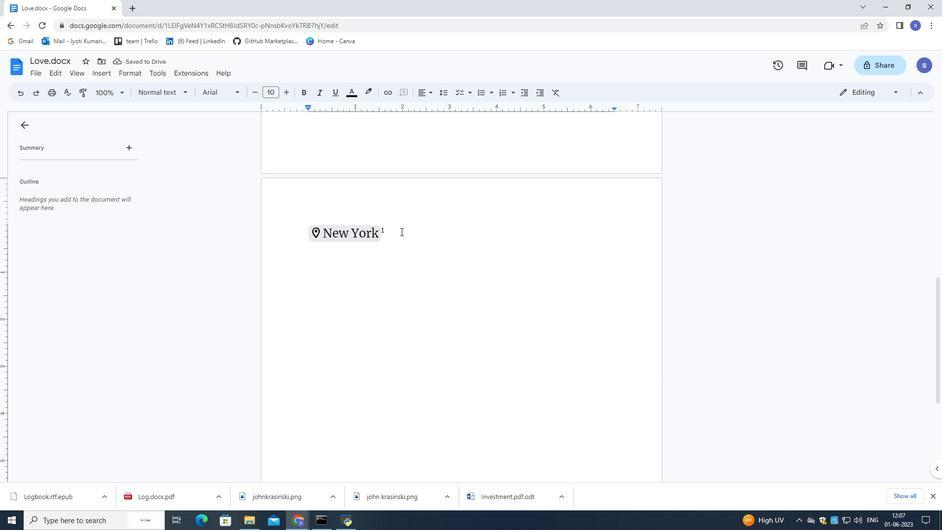 
Action: Mouse scrolled (401, 232) with delta (0, 0)
Screenshot: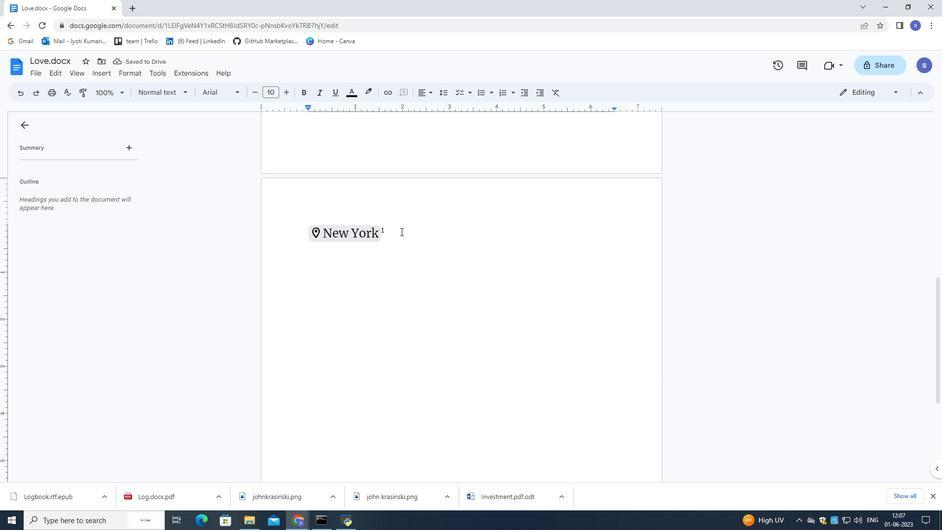 
Action: Mouse moved to (304, 325)
Screenshot: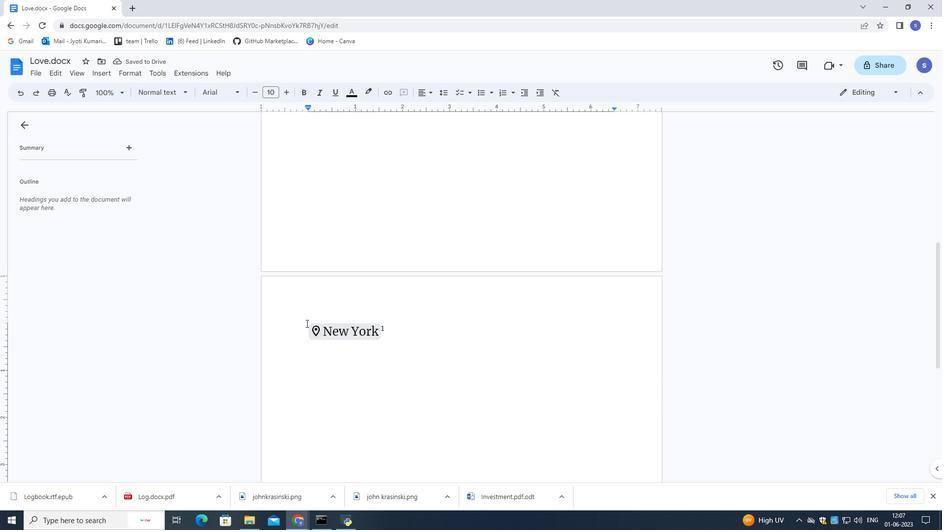 
Action: Mouse pressed left at (304, 325)
Screenshot: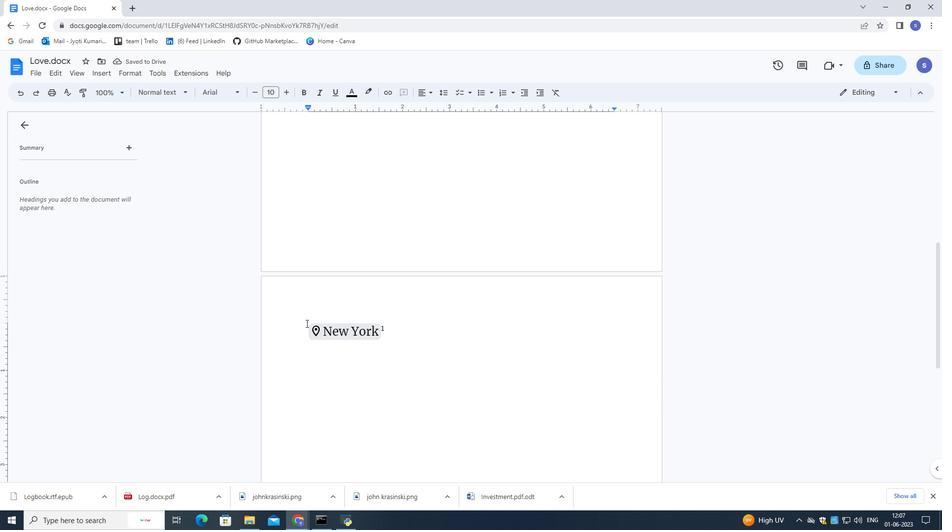 
Action: Mouse moved to (304, 326)
Screenshot: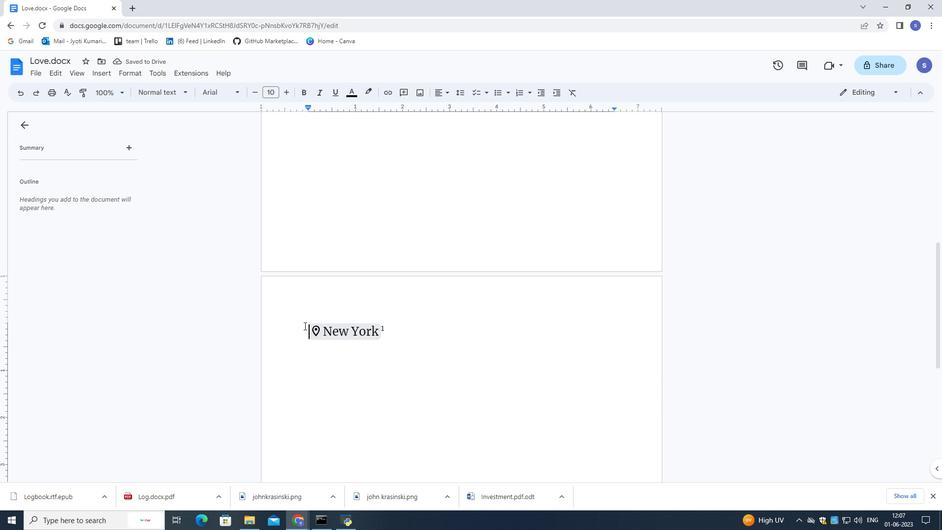 
Action: Key pressed <Key.backspace>
Screenshot: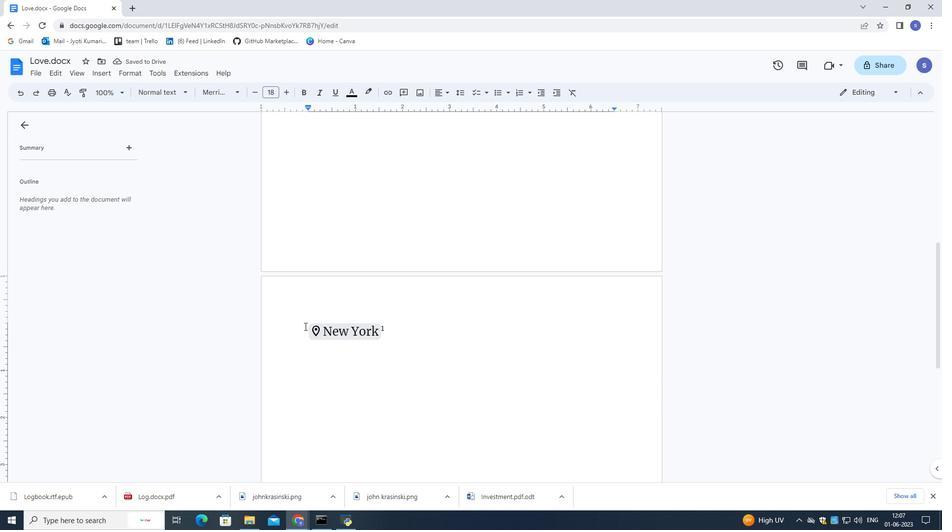 
Action: Mouse moved to (417, 212)
Screenshot: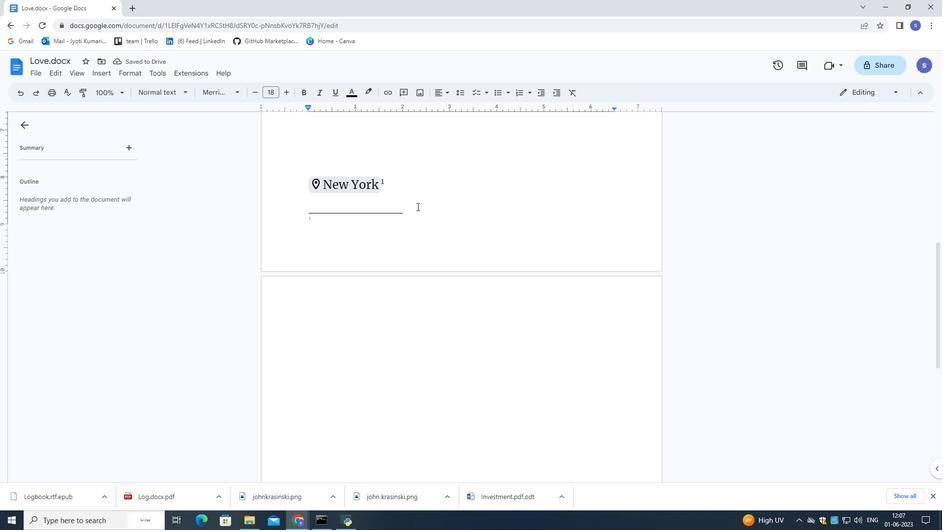 
Action: Mouse pressed left at (417, 212)
Screenshot: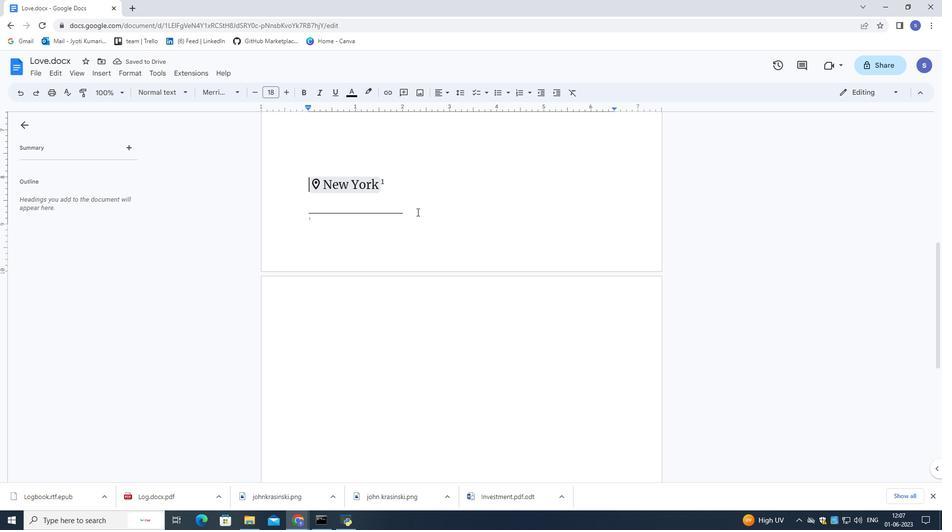 
Action: Mouse moved to (417, 221)
Screenshot: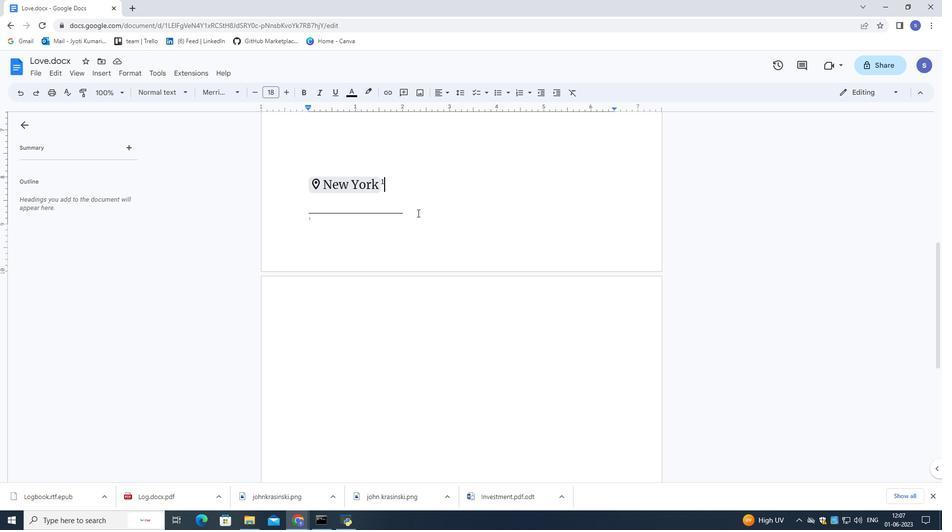 
Action: Mouse pressed left at (417, 221)
Screenshot: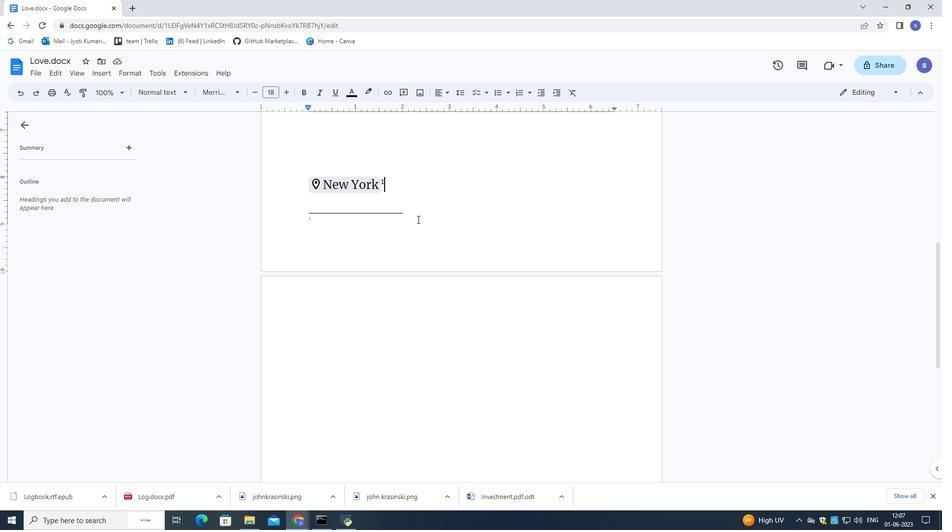 
Action: Mouse moved to (357, 228)
Screenshot: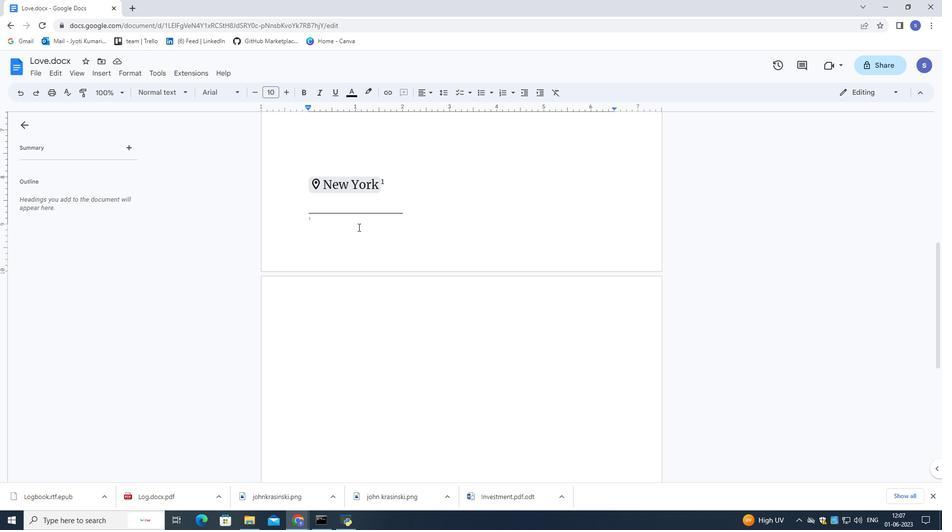
Action: Key pressed <Key.shift>The<Key.space>sourse<Key.space>mateial<Key.space>provides<Key.space>additional<Key.space>context
Screenshot: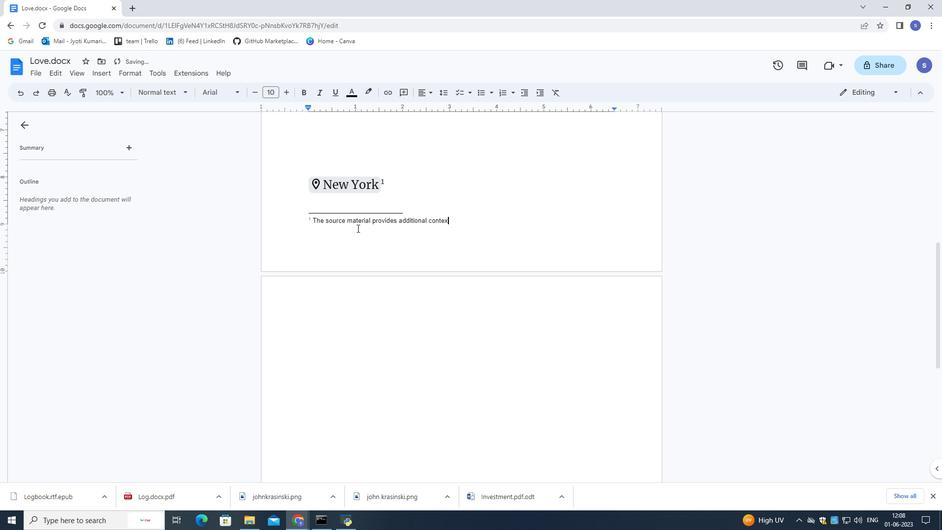 
Action: Mouse moved to (462, 220)
Screenshot: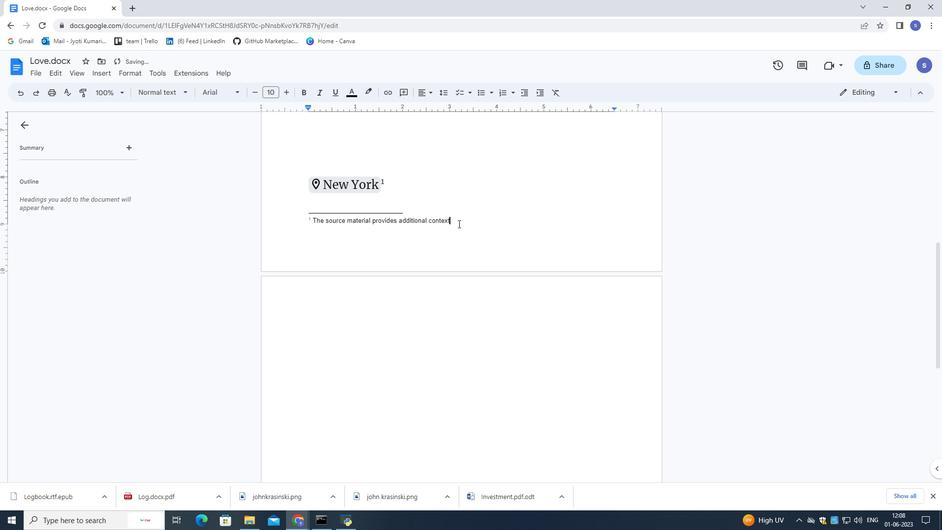 
Action: Mouse pressed left at (462, 220)
Screenshot: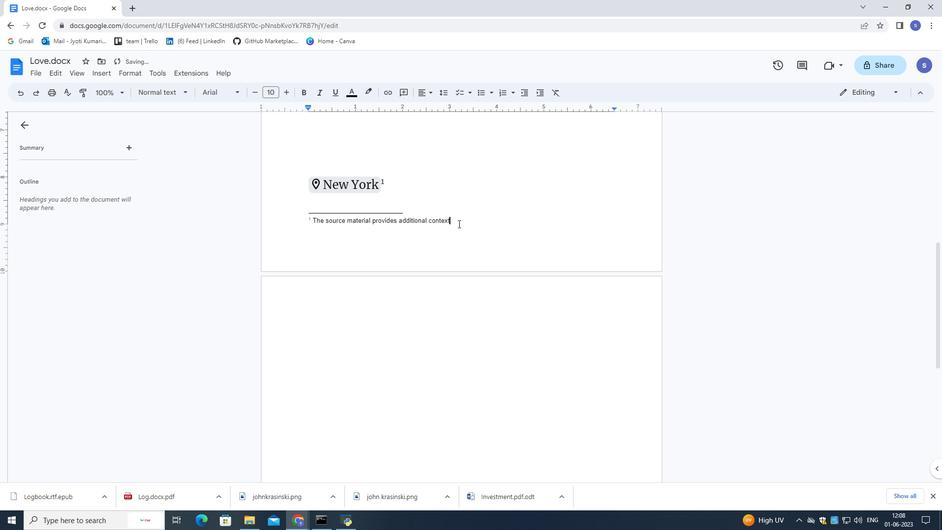 
Action: Mouse moved to (256, 91)
Screenshot: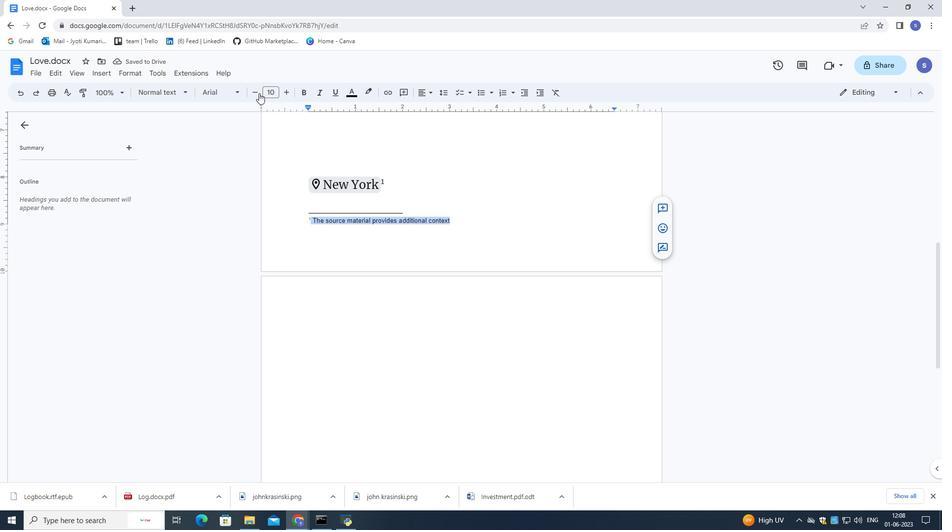 
Action: Mouse pressed left at (256, 91)
Screenshot: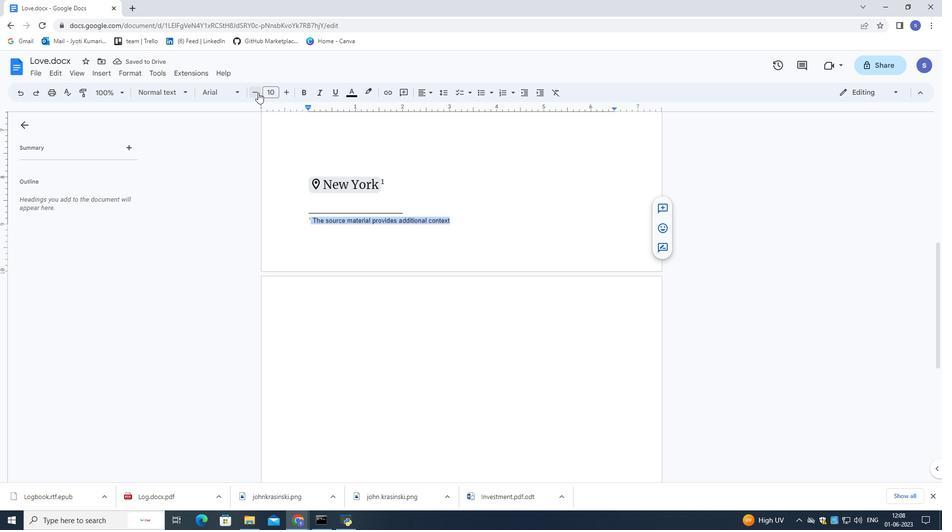 
Action: Mouse pressed left at (256, 91)
Screenshot: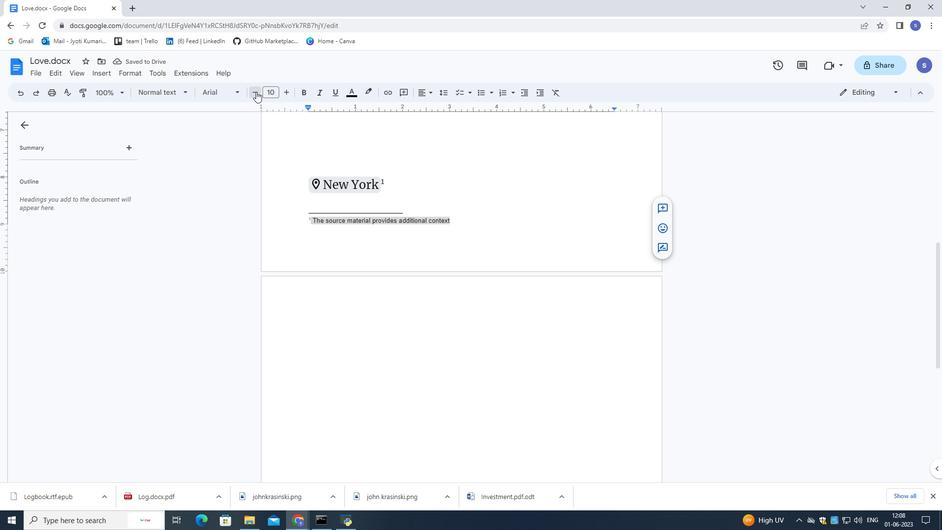 
Action: Mouse moved to (425, 327)
Screenshot: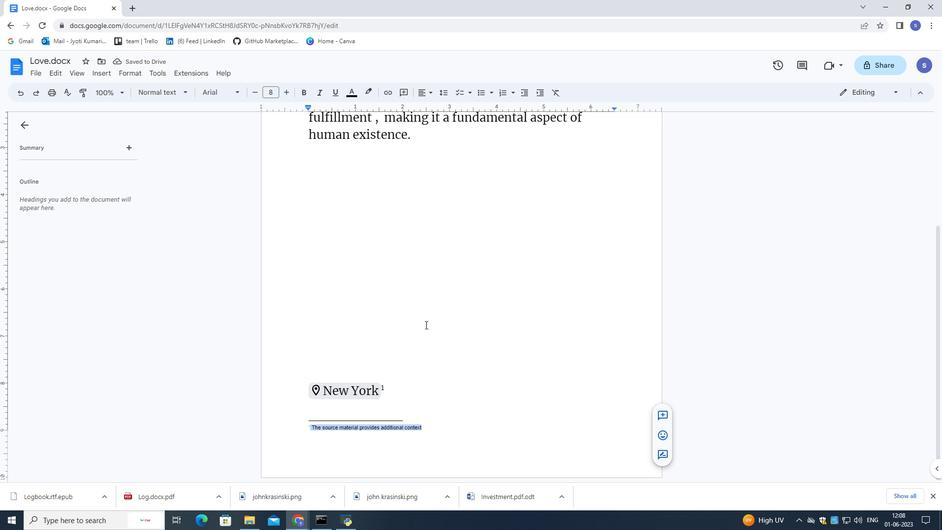 
Action: Mouse pressed left at (425, 327)
Screenshot: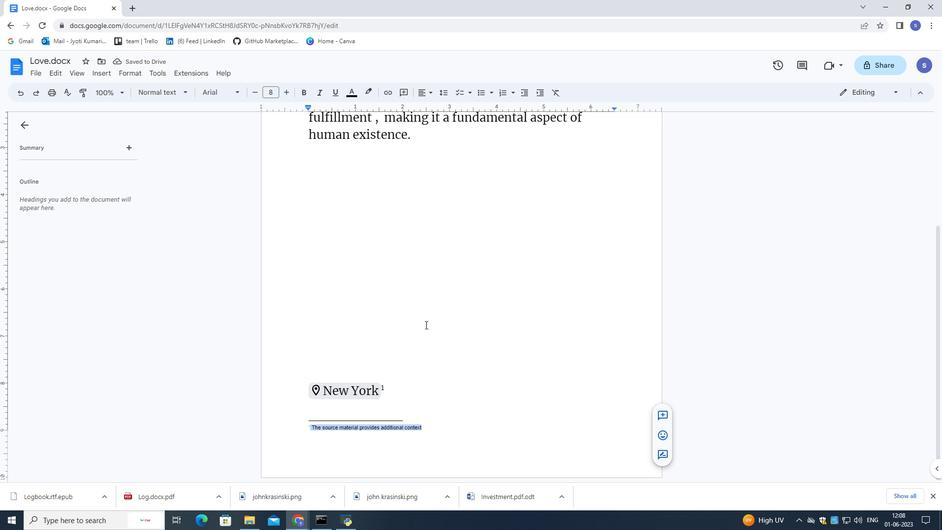 
Action: Mouse moved to (426, 329)
Screenshot: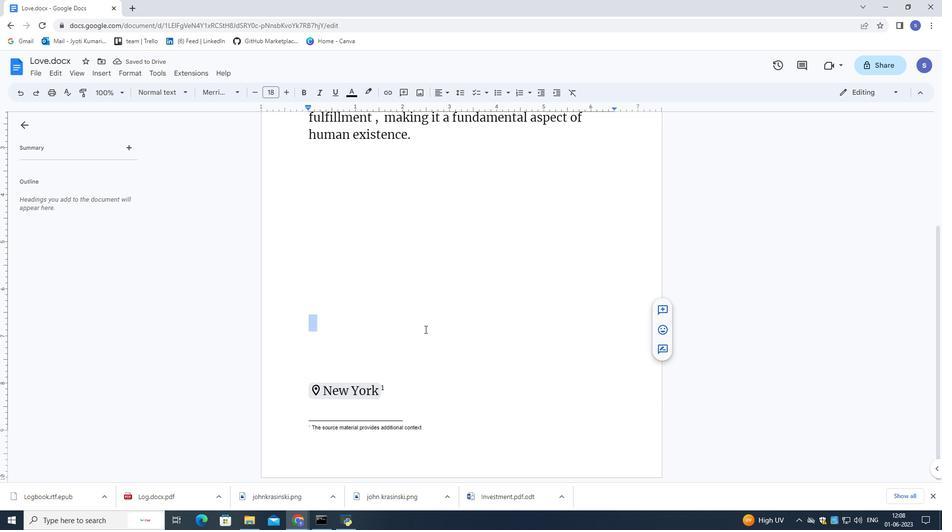 
Action: Mouse scrolled (426, 330) with delta (0, 0)
Screenshot: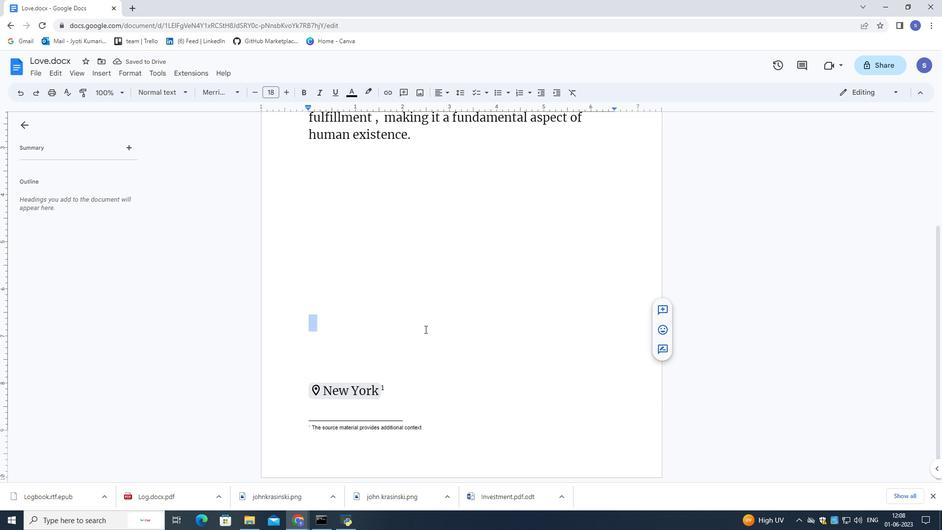 
Action: Mouse scrolled (426, 330) with delta (0, 0)
Screenshot: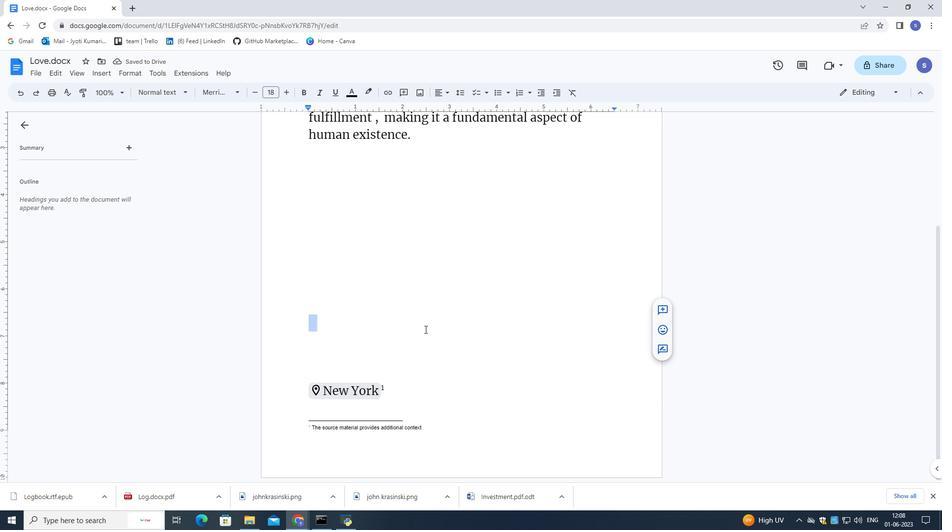 
Action: Mouse scrolled (426, 330) with delta (0, 0)
Screenshot: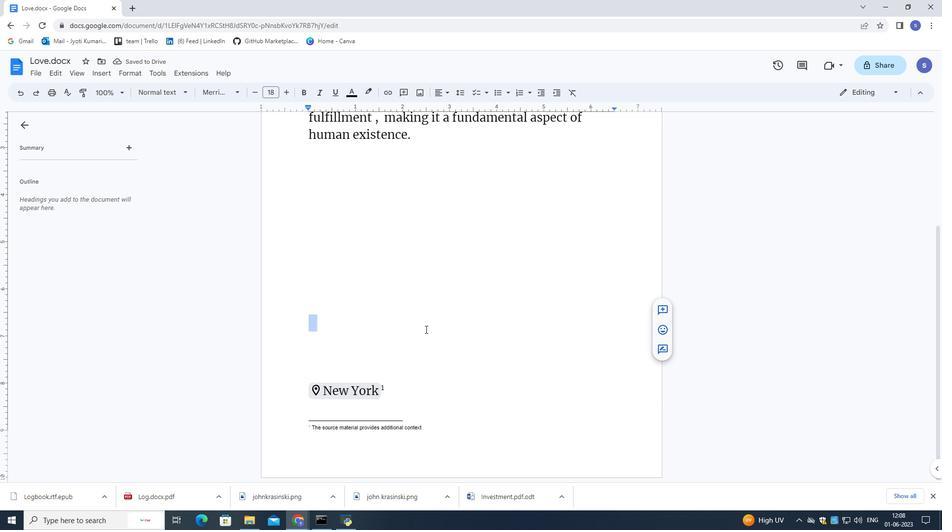 
Action: Mouse scrolled (426, 330) with delta (0, 0)
Screenshot: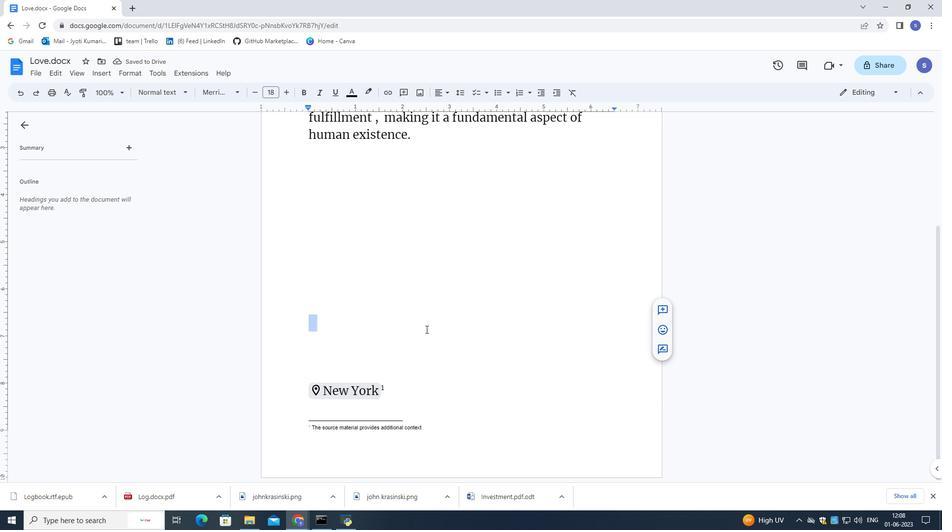 
Action: Mouse scrolled (426, 330) with delta (0, 0)
Screenshot: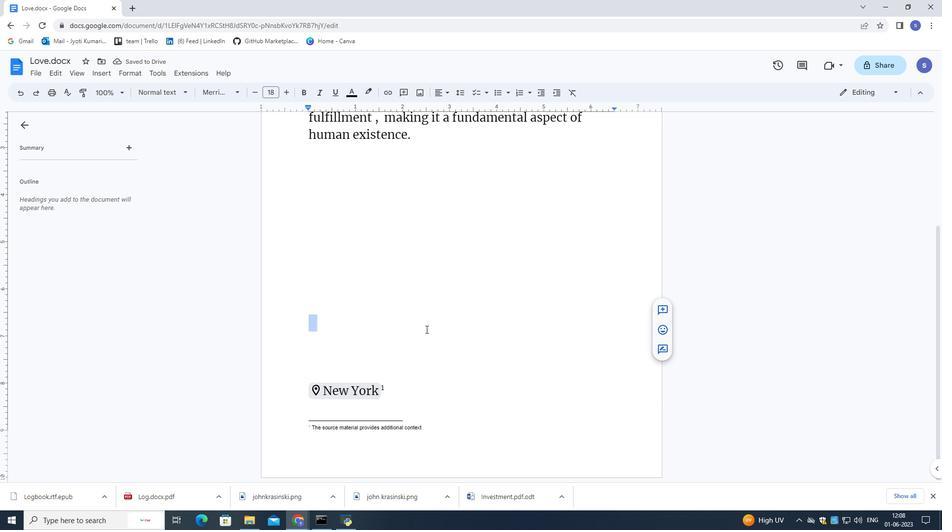 
Action: Mouse scrolled (426, 330) with delta (0, 0)
Screenshot: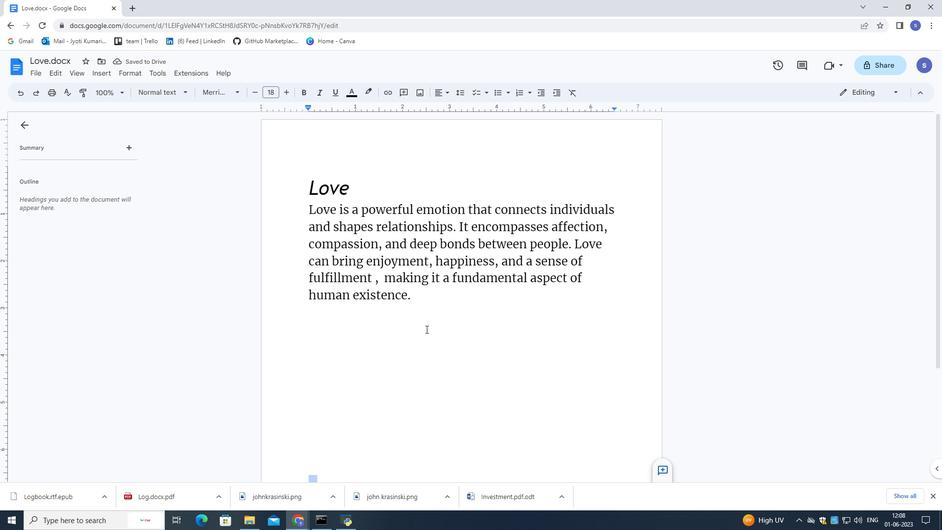 
Action: Mouse moved to (443, 328)
Screenshot: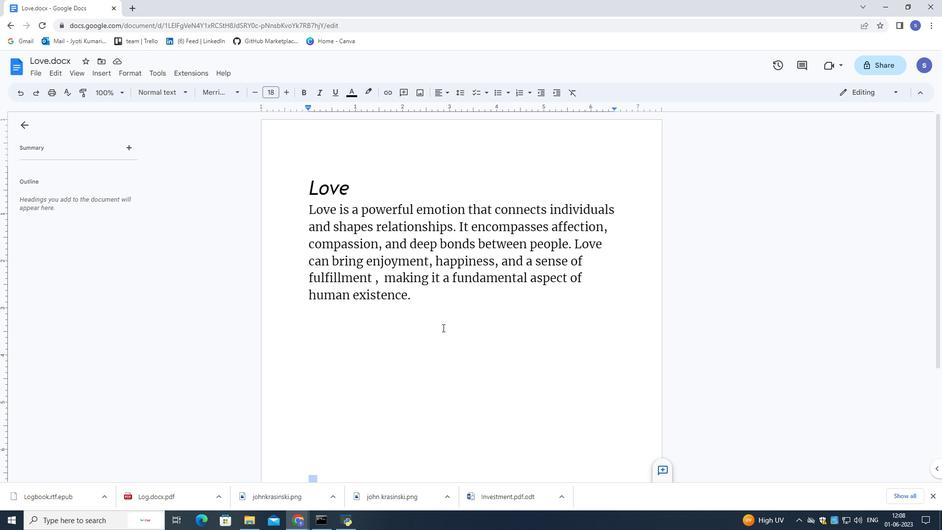 
Action: Mouse scrolled (443, 328) with delta (0, 0)
Screenshot: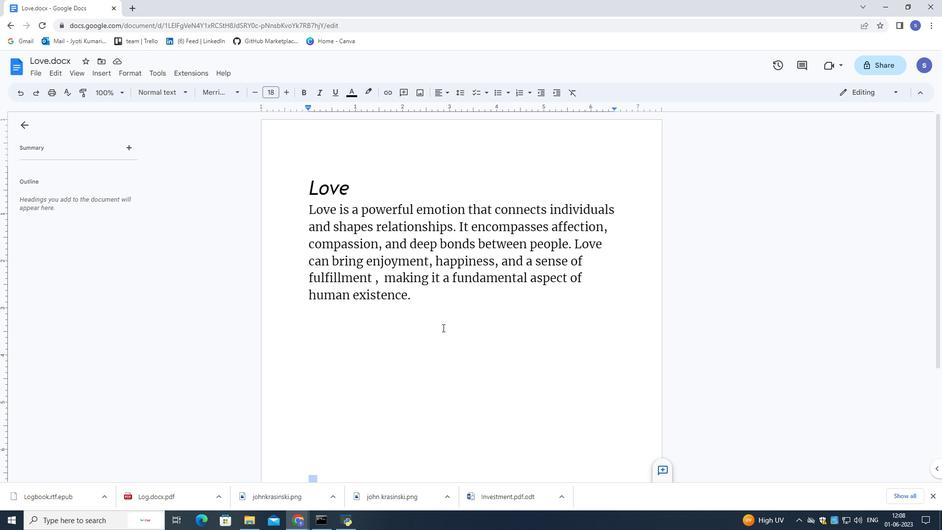 
Action: Mouse moved to (443, 329)
Screenshot: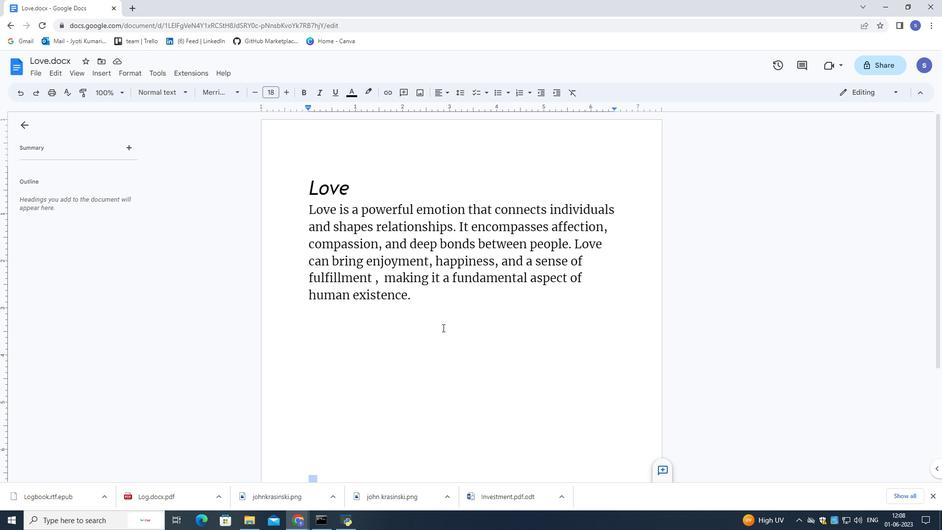 
Action: Mouse scrolled (443, 328) with delta (0, 0)
Screenshot: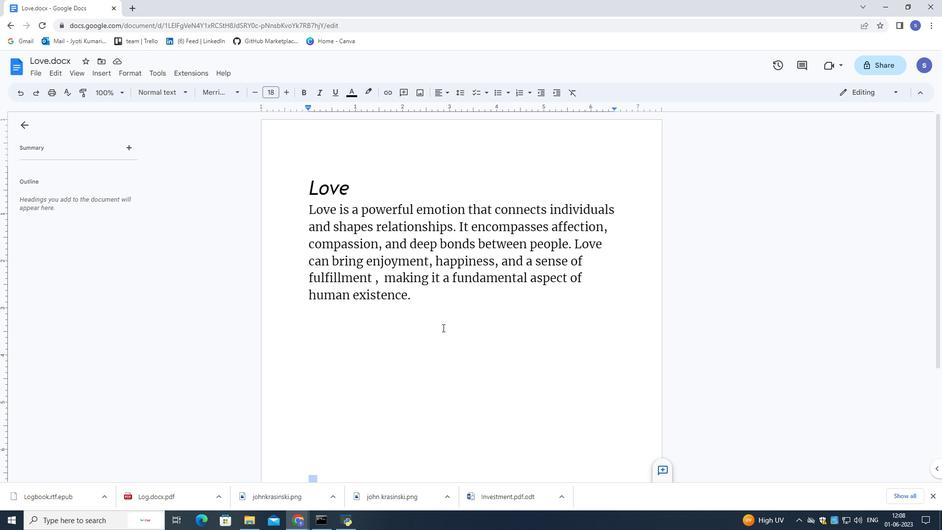
Action: Mouse scrolled (443, 328) with delta (0, 0)
Screenshot: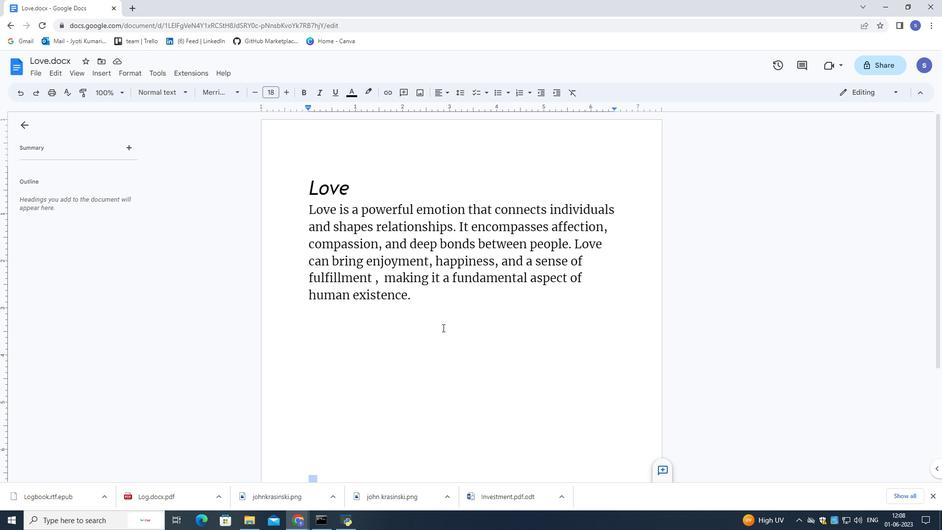 
Action: Mouse scrolled (443, 328) with delta (0, 0)
Screenshot: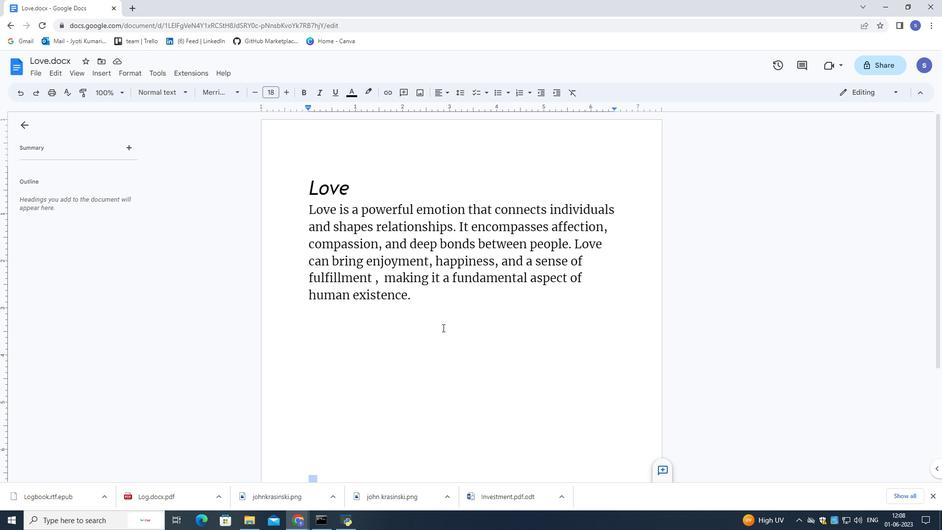 
Action: Mouse scrolled (443, 329) with delta (0, 0)
Screenshot: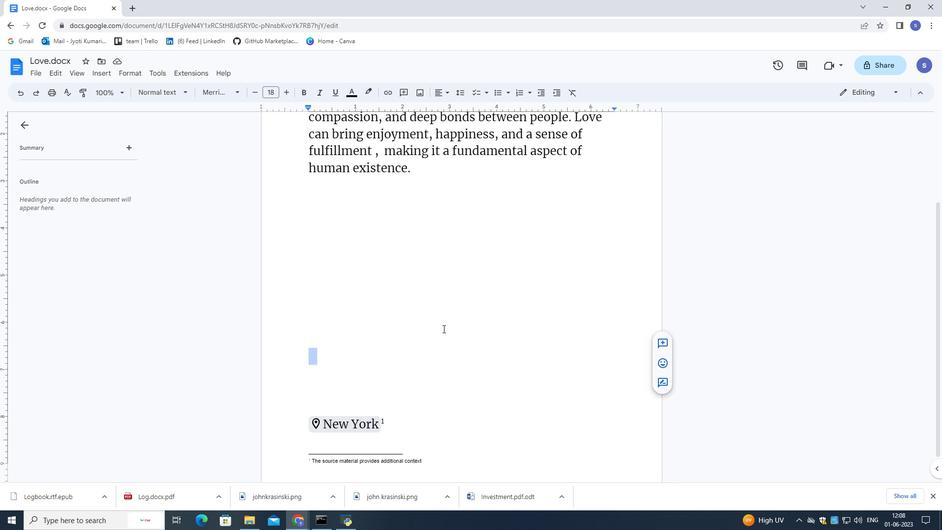 
Action: Mouse scrolled (443, 329) with delta (0, 0)
Screenshot: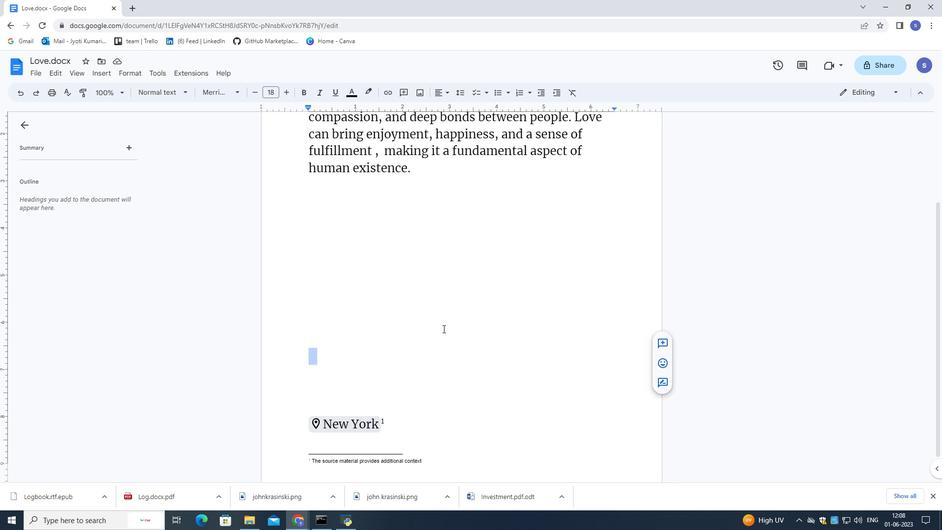 
Action: Mouse scrolled (443, 329) with delta (0, 0)
Screenshot: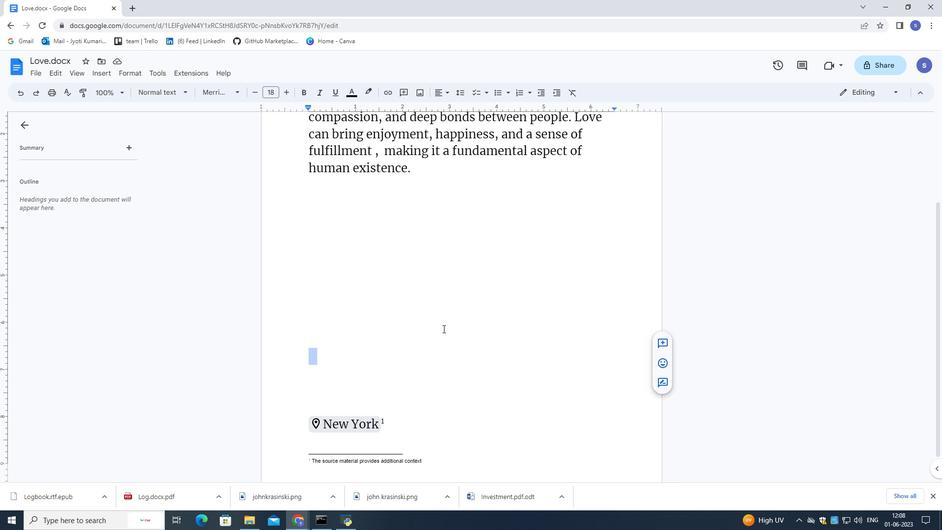 
Action: Mouse scrolled (443, 329) with delta (0, 0)
Screenshot: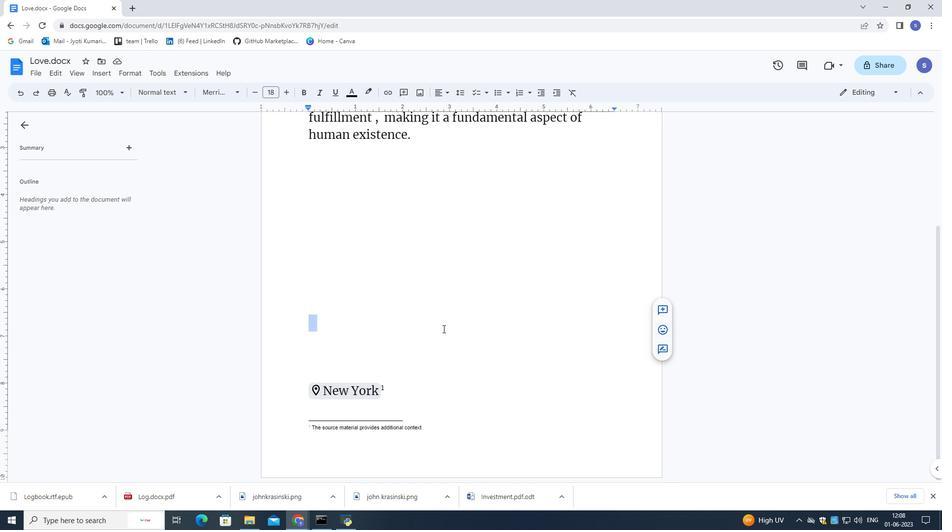 
